 Task: Select the on option in the task completed.
Action: Mouse moved to (17, 657)
Screenshot: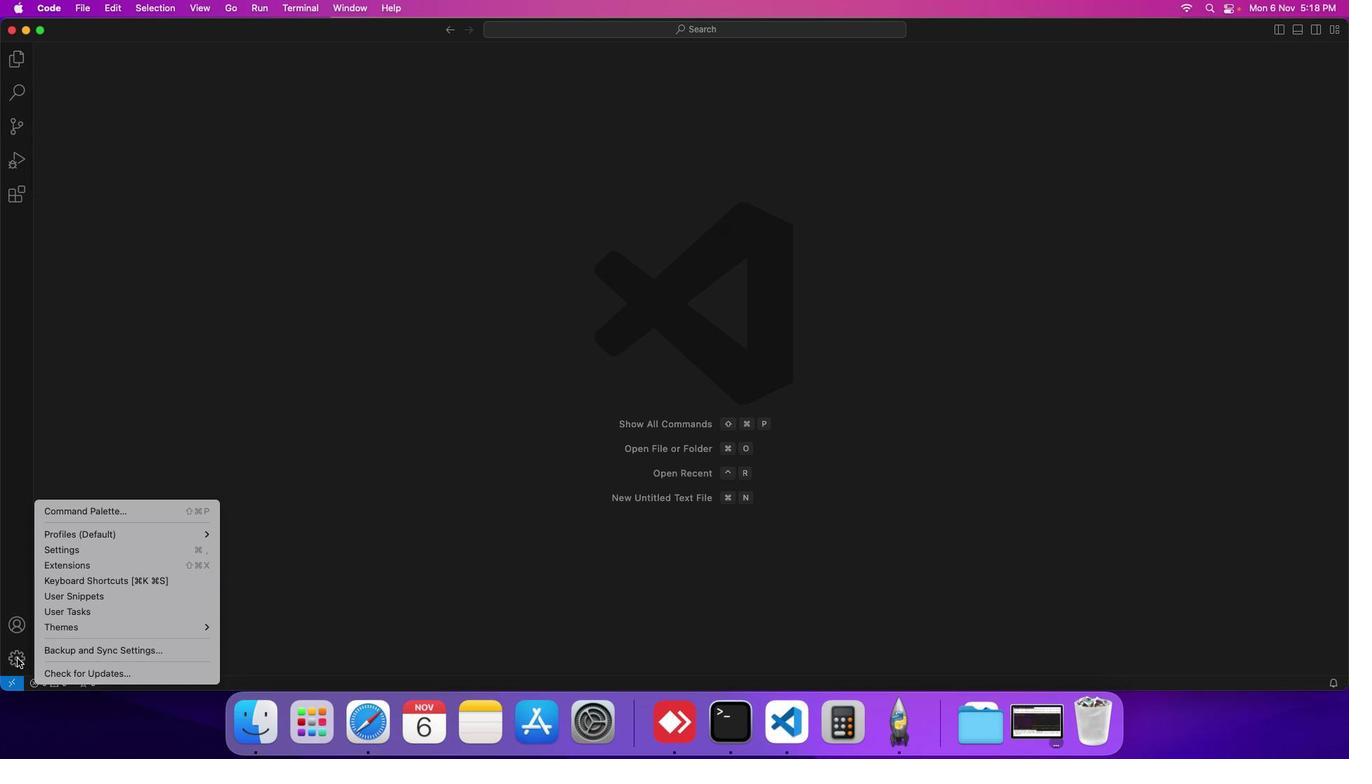 
Action: Mouse pressed left at (17, 657)
Screenshot: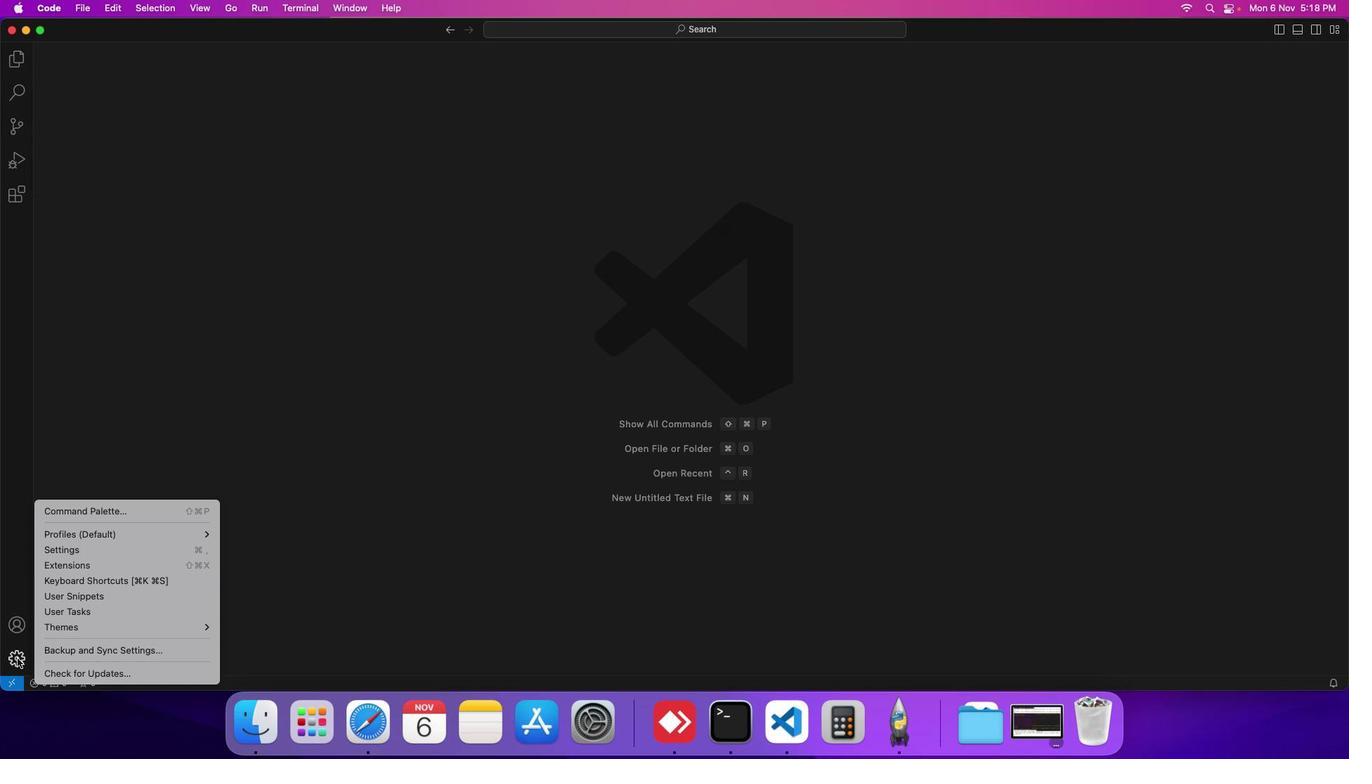 
Action: Mouse moved to (67, 553)
Screenshot: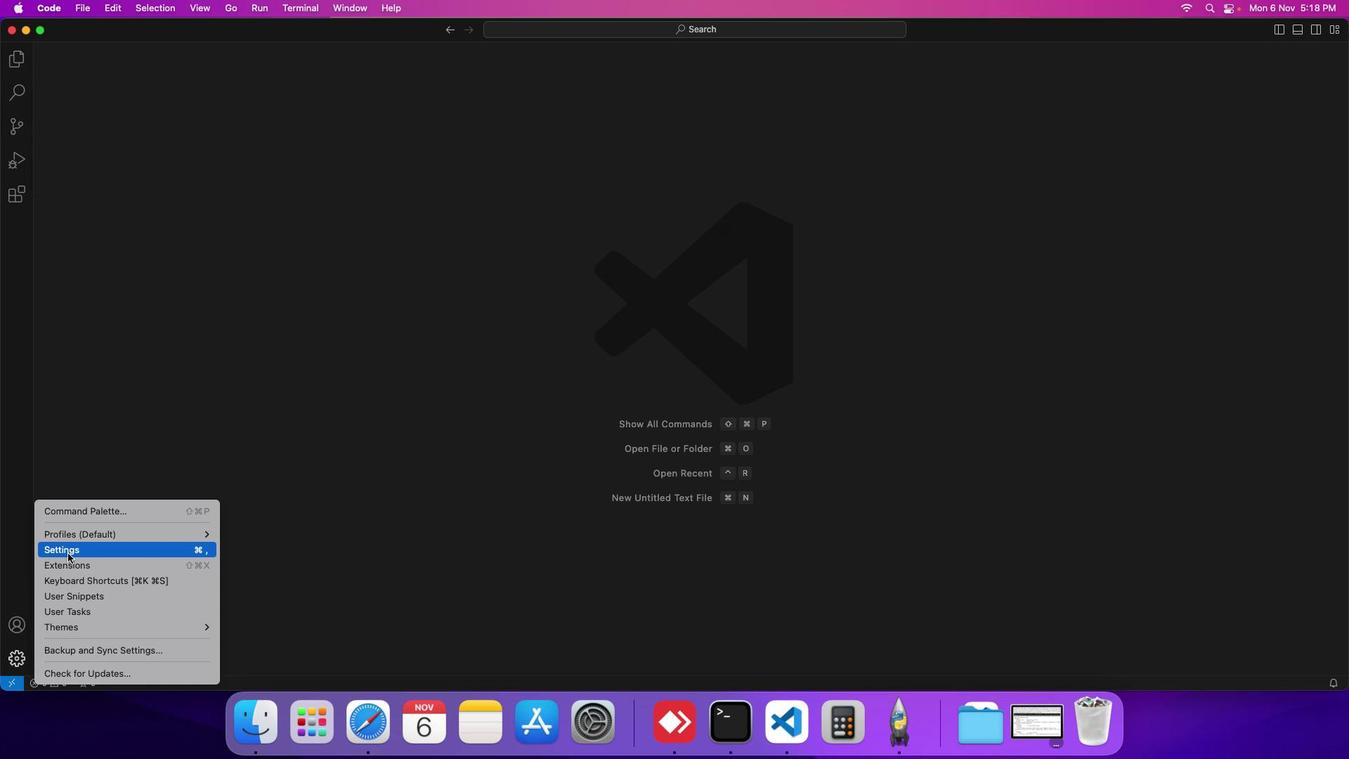 
Action: Mouse pressed left at (67, 553)
Screenshot: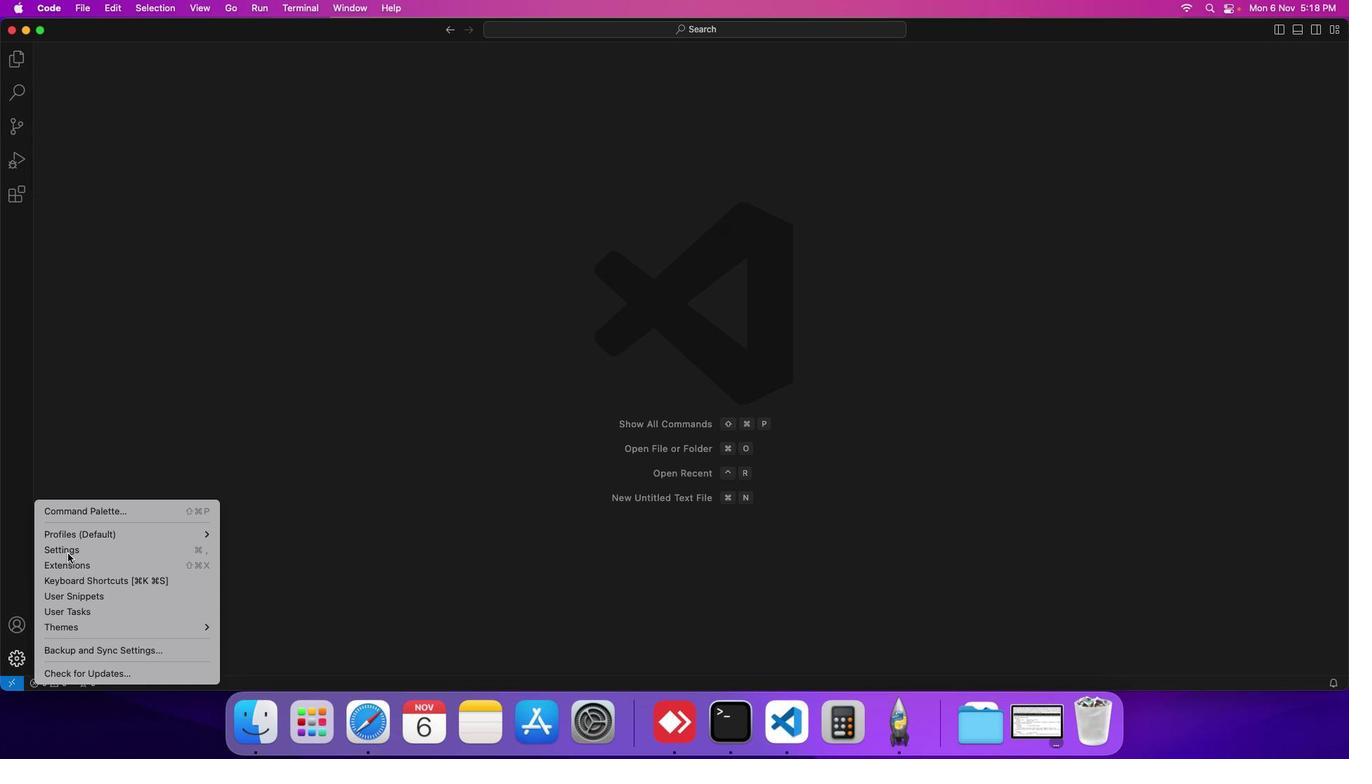 
Action: Mouse moved to (328, 205)
Screenshot: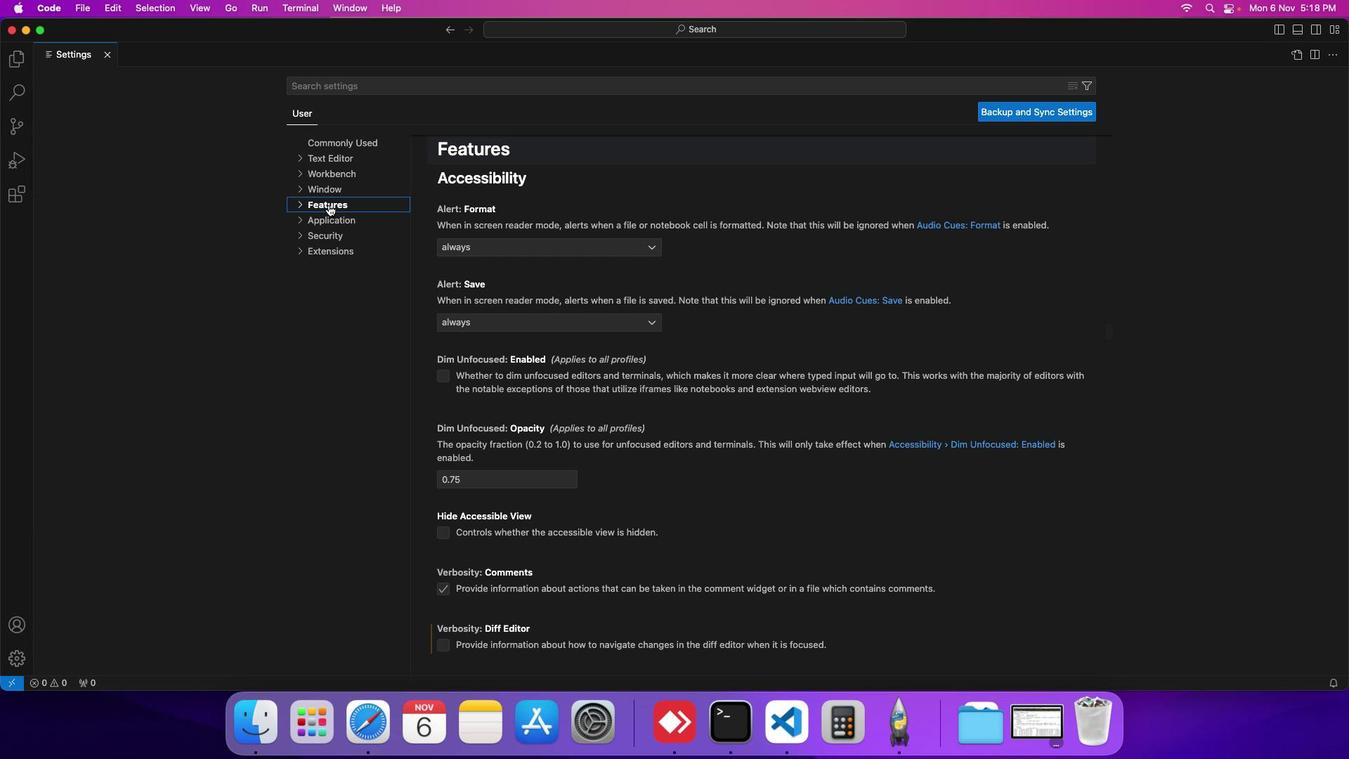 
Action: Mouse pressed left at (328, 205)
Screenshot: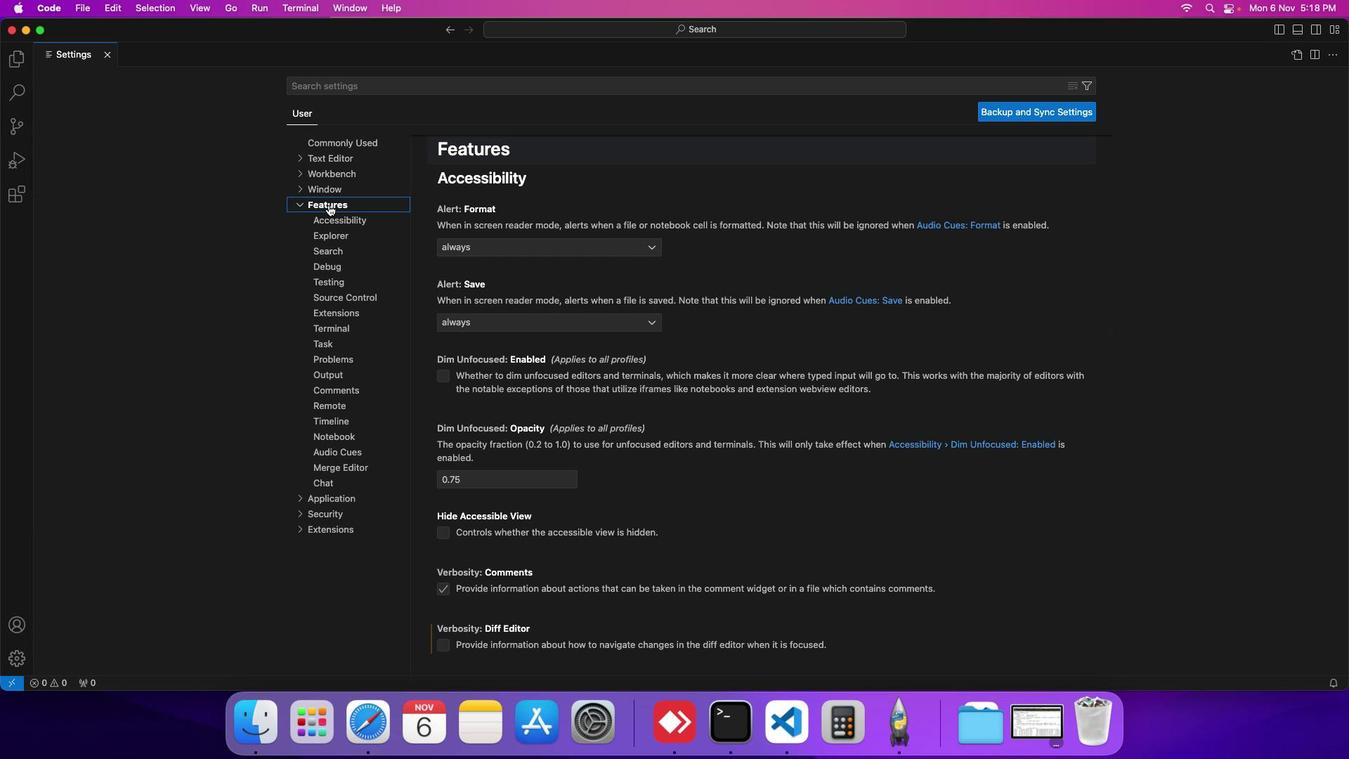 
Action: Mouse moved to (343, 448)
Screenshot: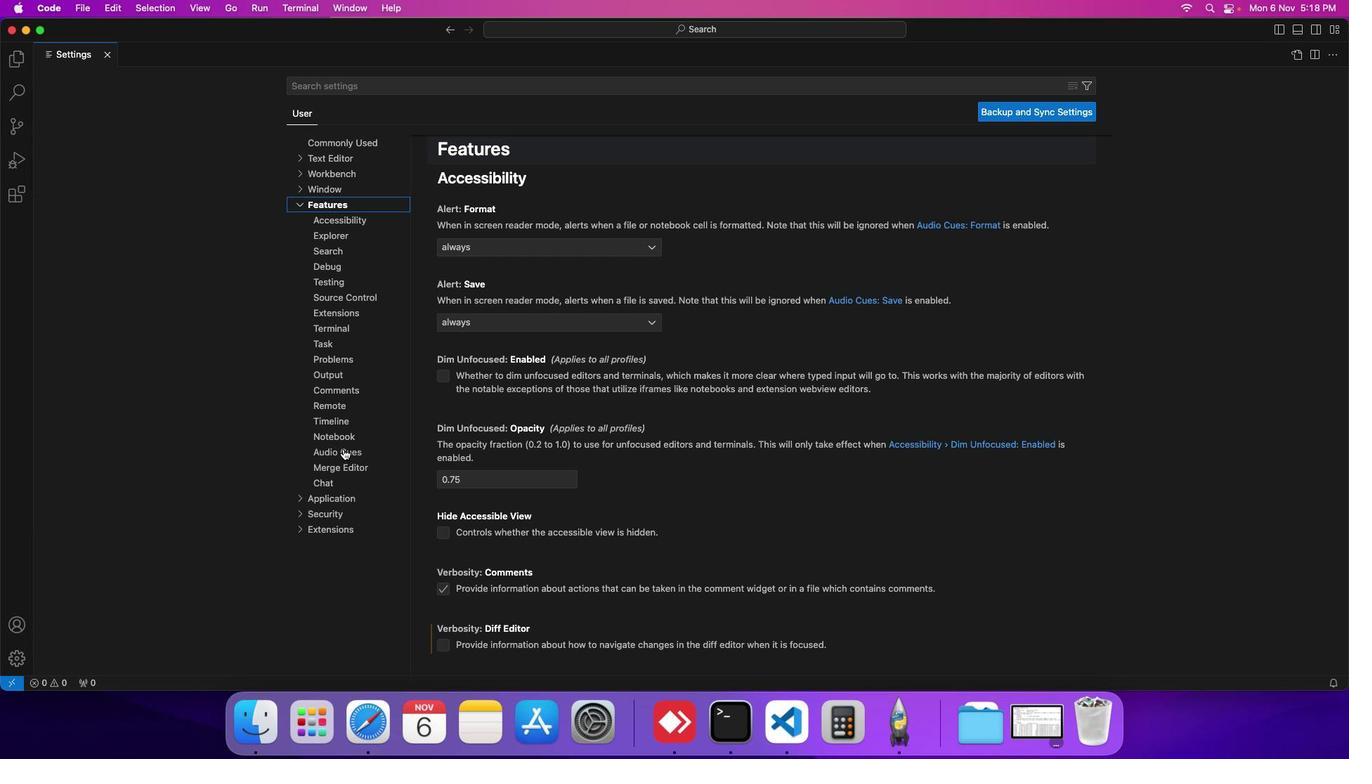 
Action: Mouse pressed left at (343, 448)
Screenshot: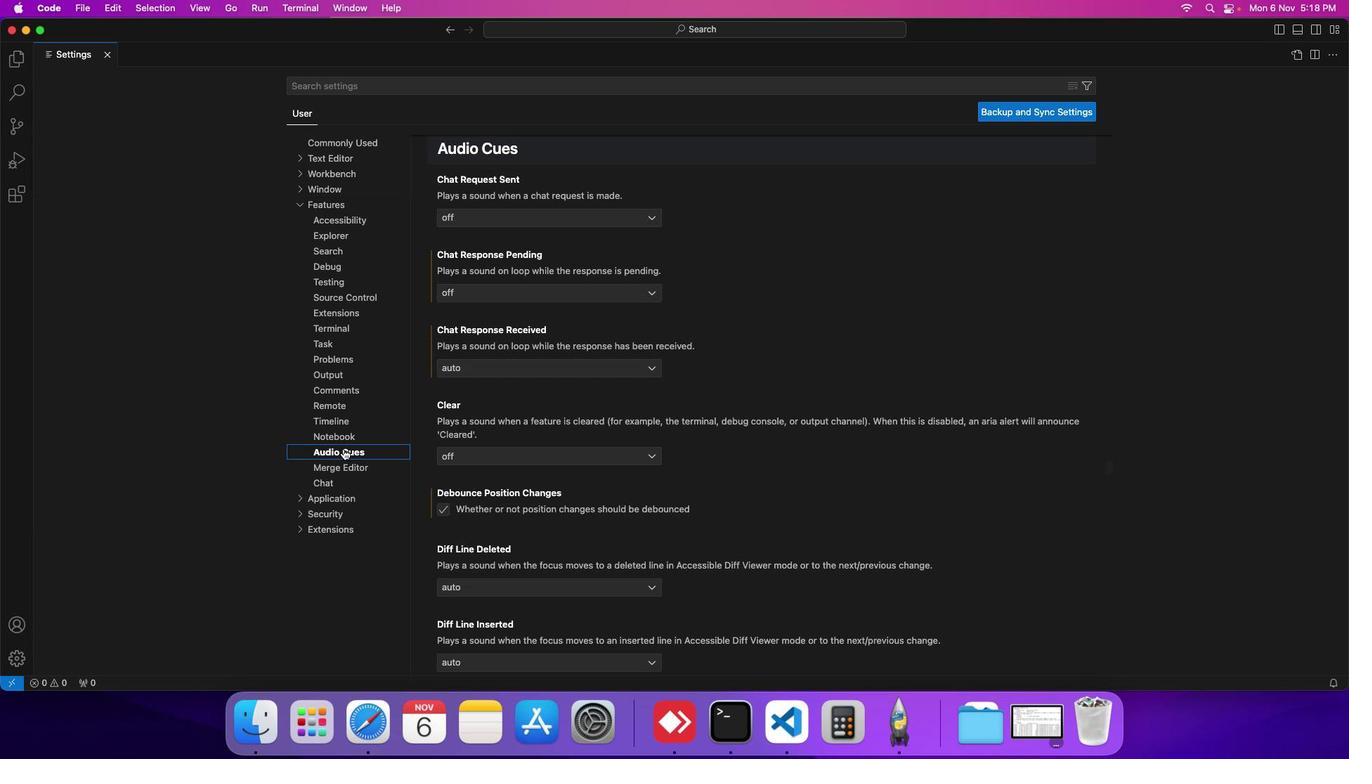 
Action: Mouse moved to (470, 478)
Screenshot: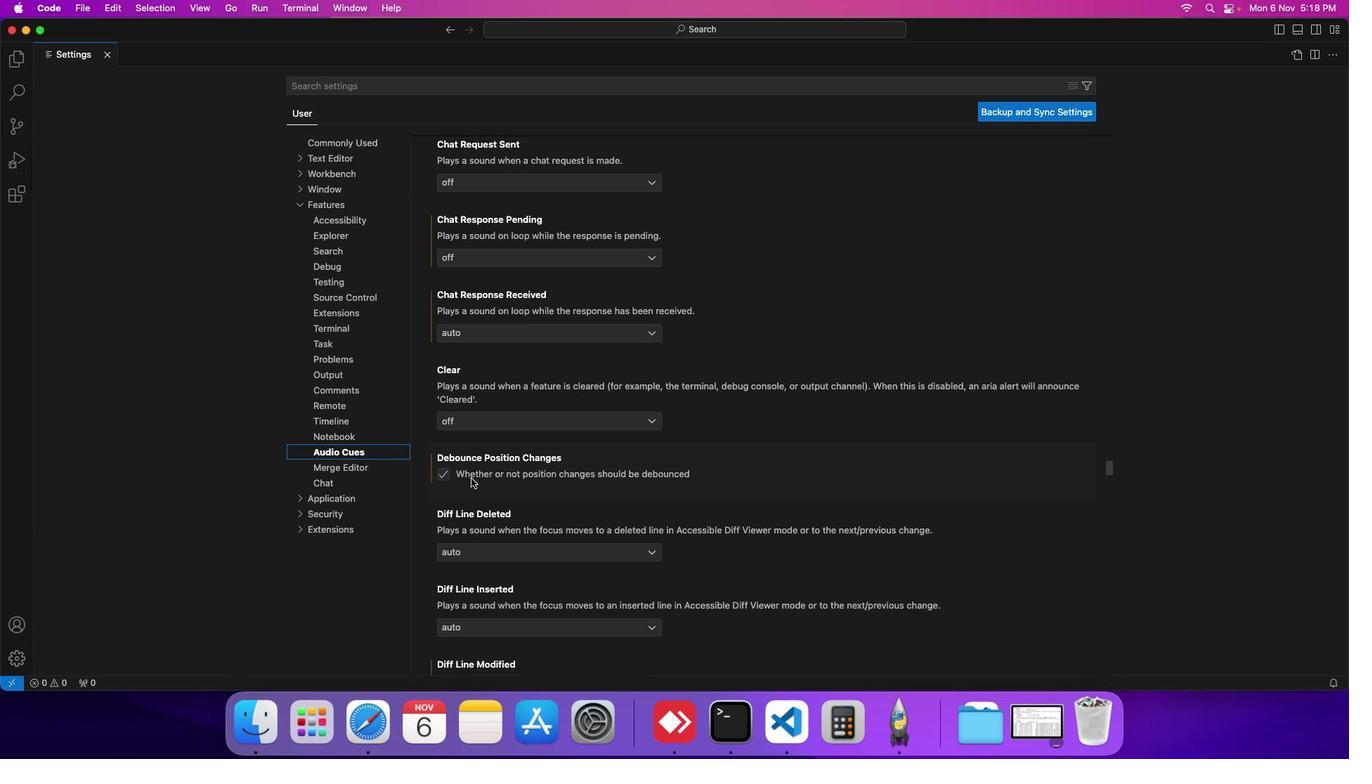 
Action: Mouse scrolled (470, 478) with delta (0, 0)
Screenshot: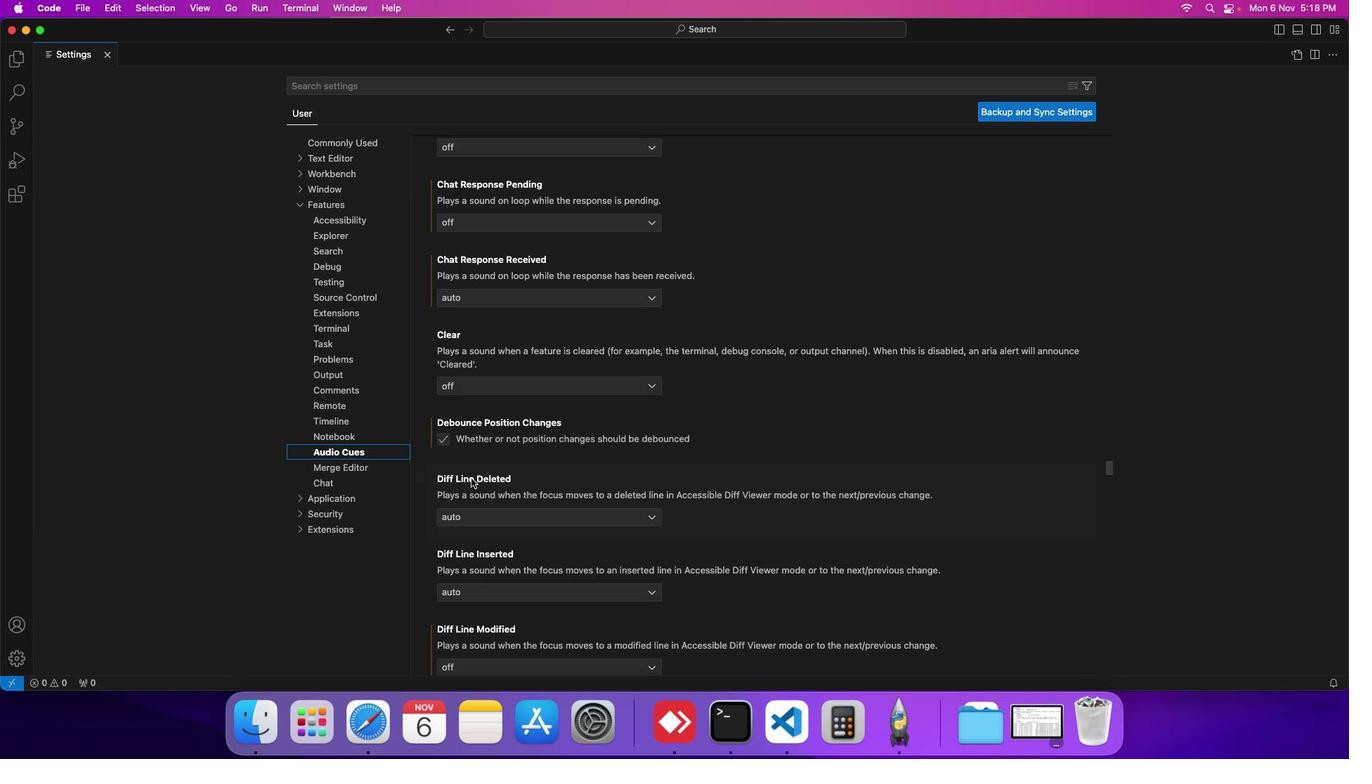 
Action: Mouse scrolled (470, 478) with delta (0, 0)
Screenshot: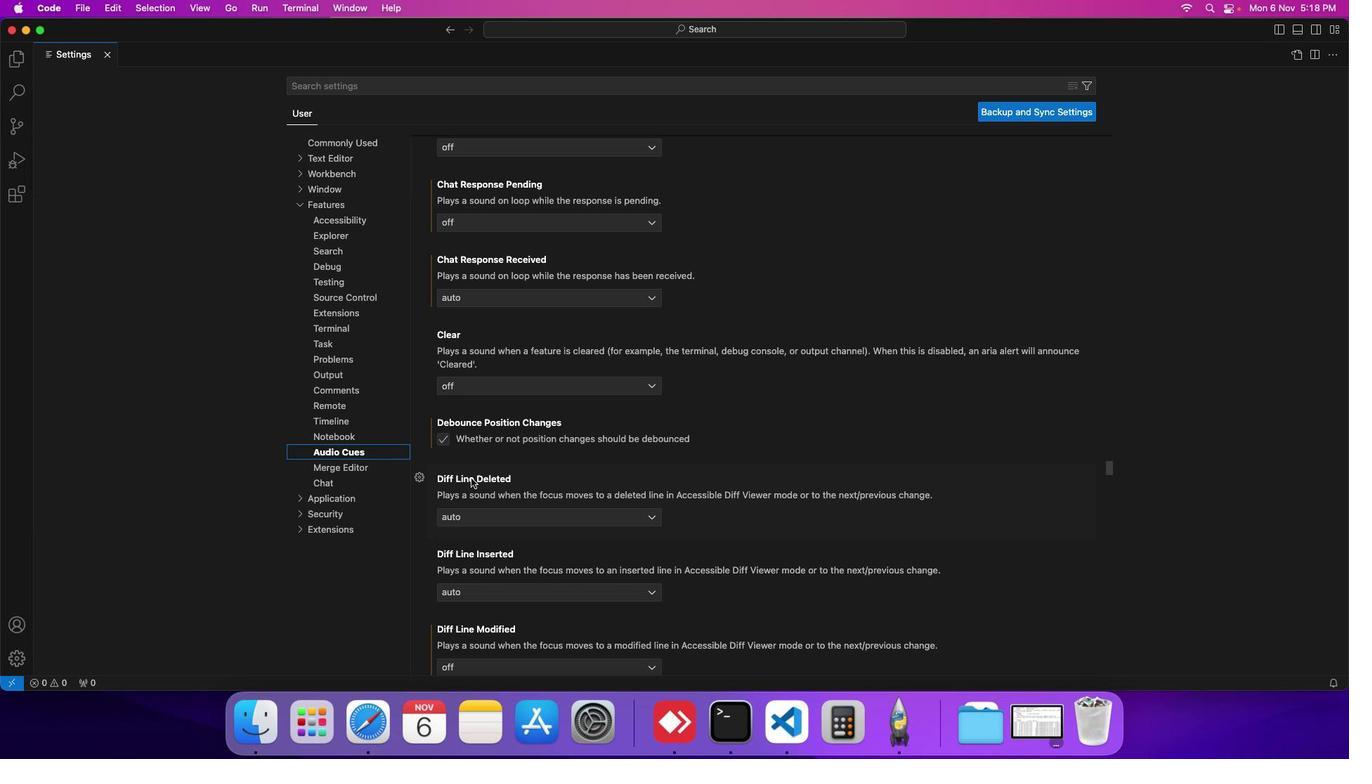 
Action: Mouse scrolled (470, 478) with delta (0, 0)
Screenshot: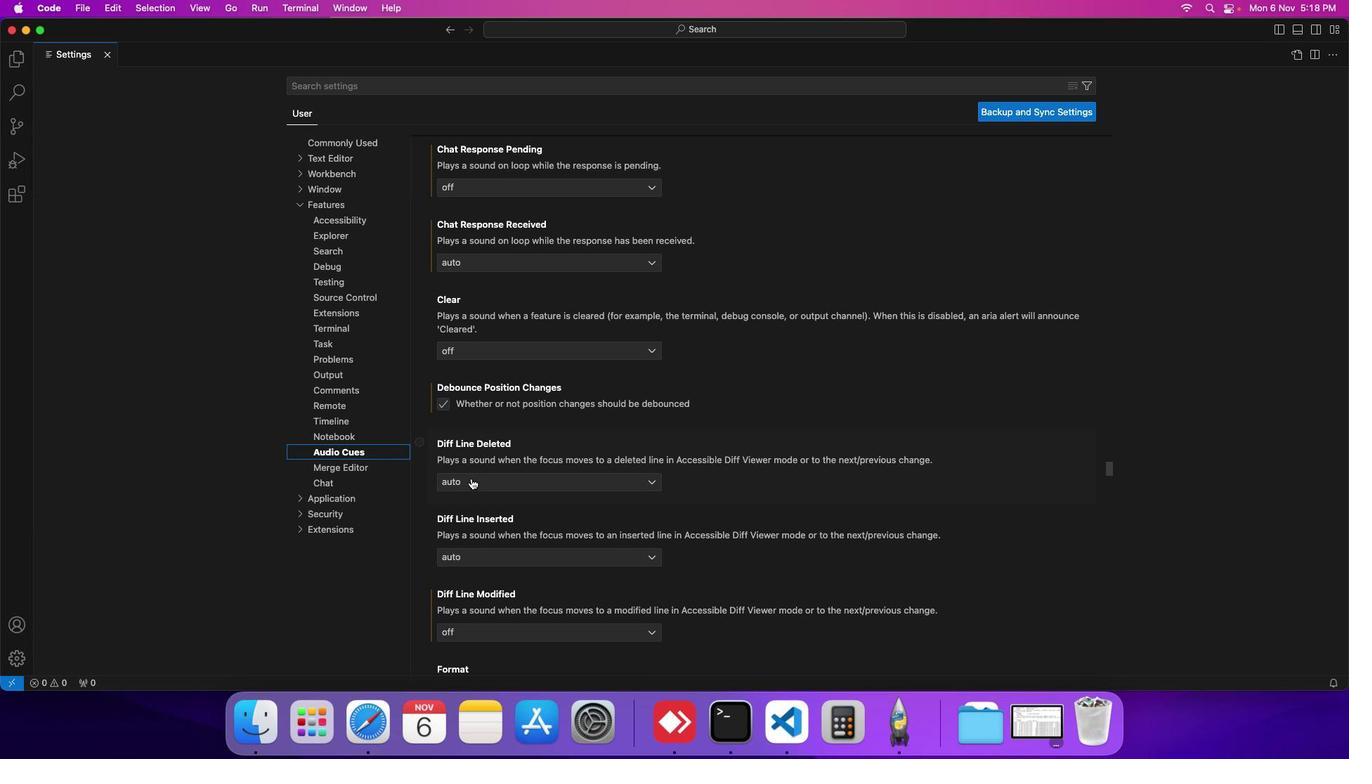 
Action: Mouse scrolled (470, 478) with delta (0, 0)
Screenshot: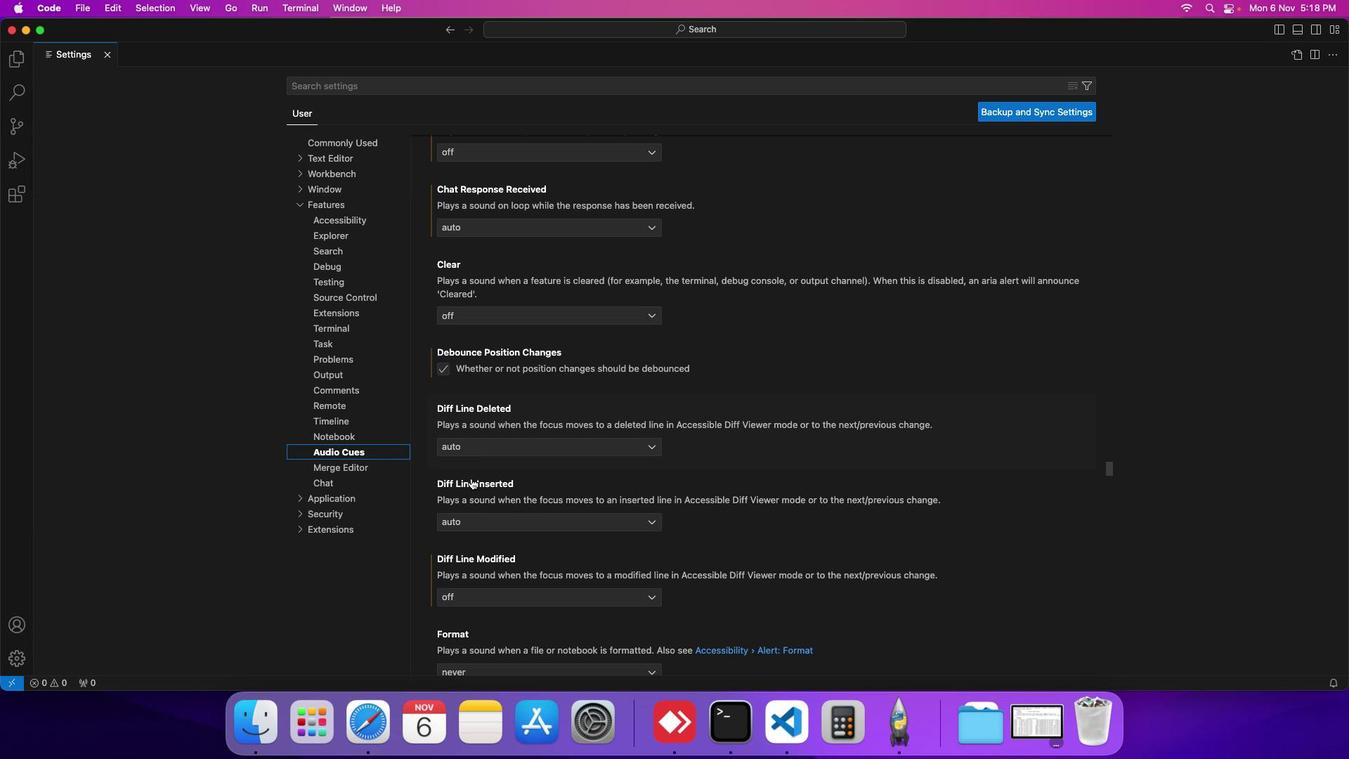 
Action: Mouse scrolled (470, 478) with delta (0, 0)
Screenshot: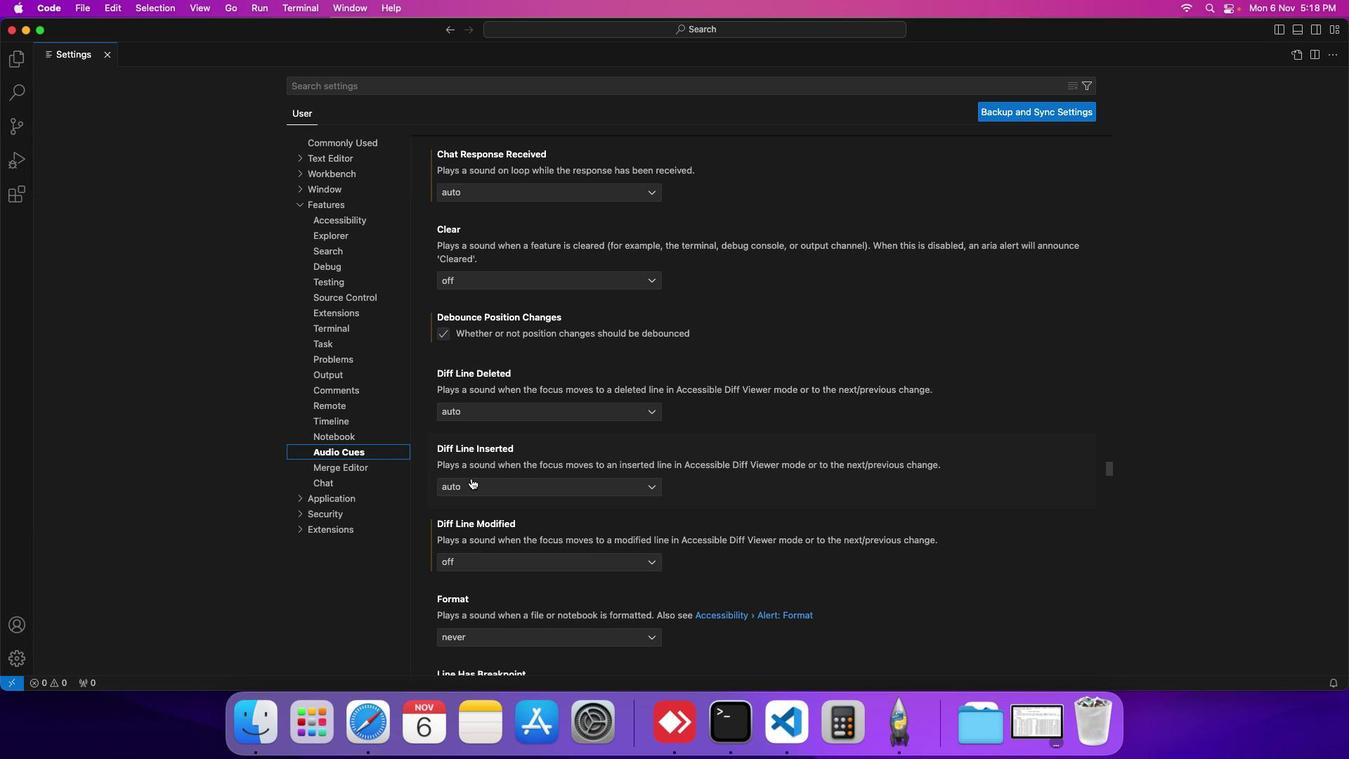 
Action: Mouse scrolled (470, 478) with delta (0, 0)
Screenshot: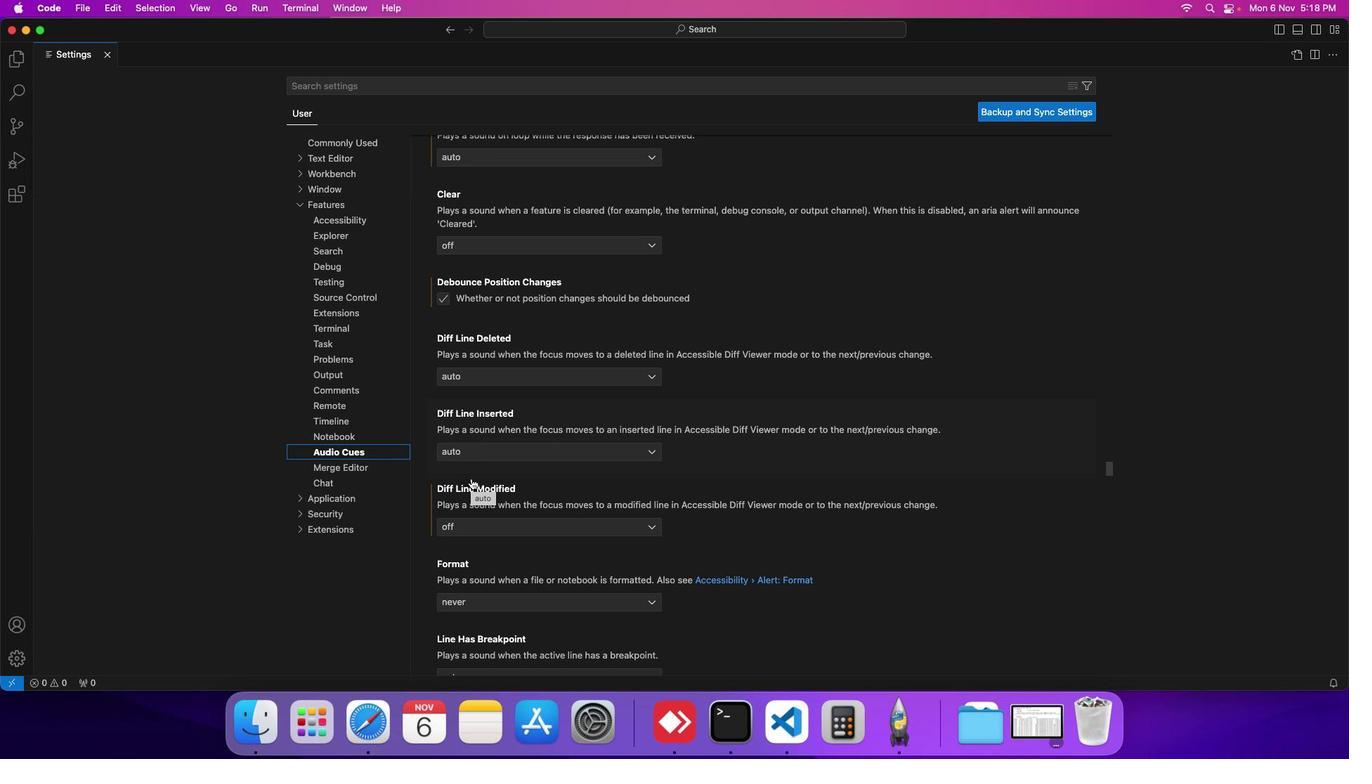 
Action: Mouse scrolled (470, 478) with delta (0, 0)
Screenshot: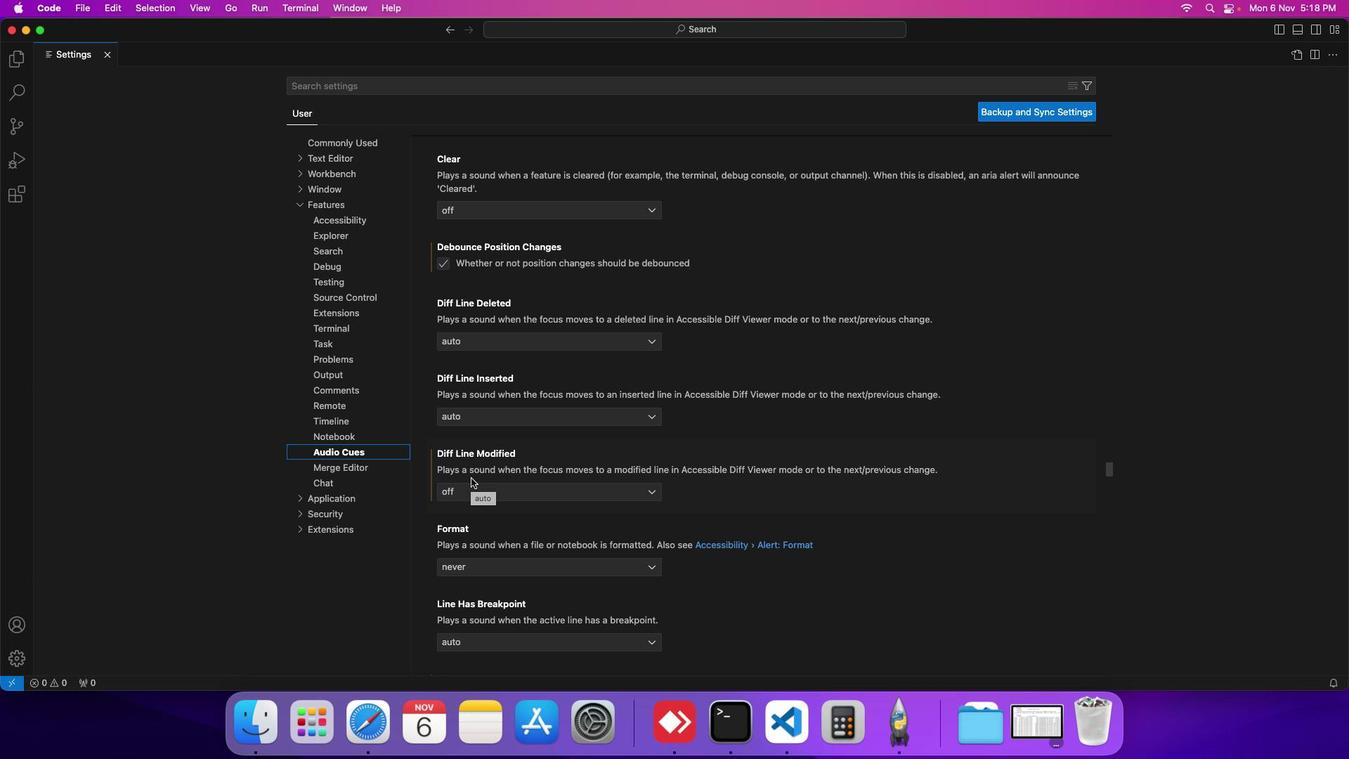 
Action: Mouse scrolled (470, 478) with delta (0, 0)
Screenshot: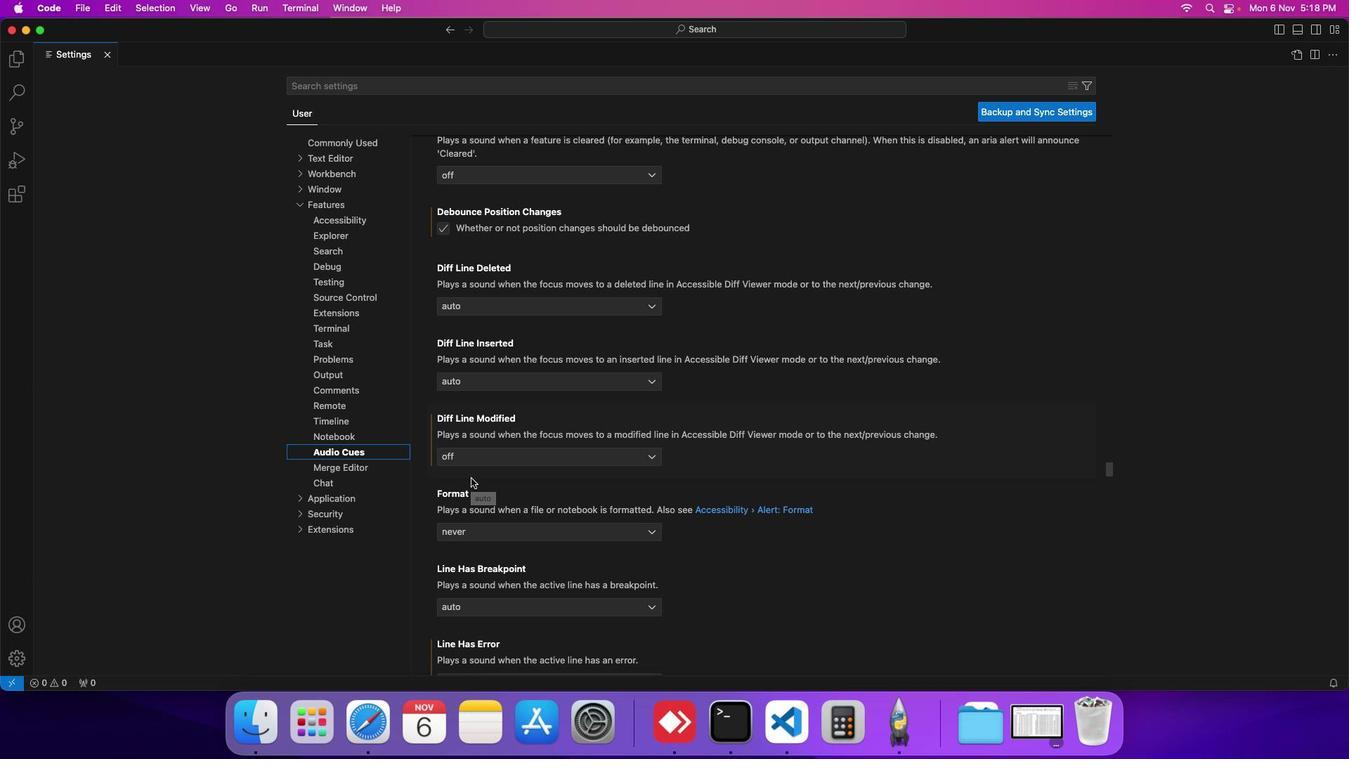
Action: Mouse scrolled (470, 478) with delta (0, 0)
Screenshot: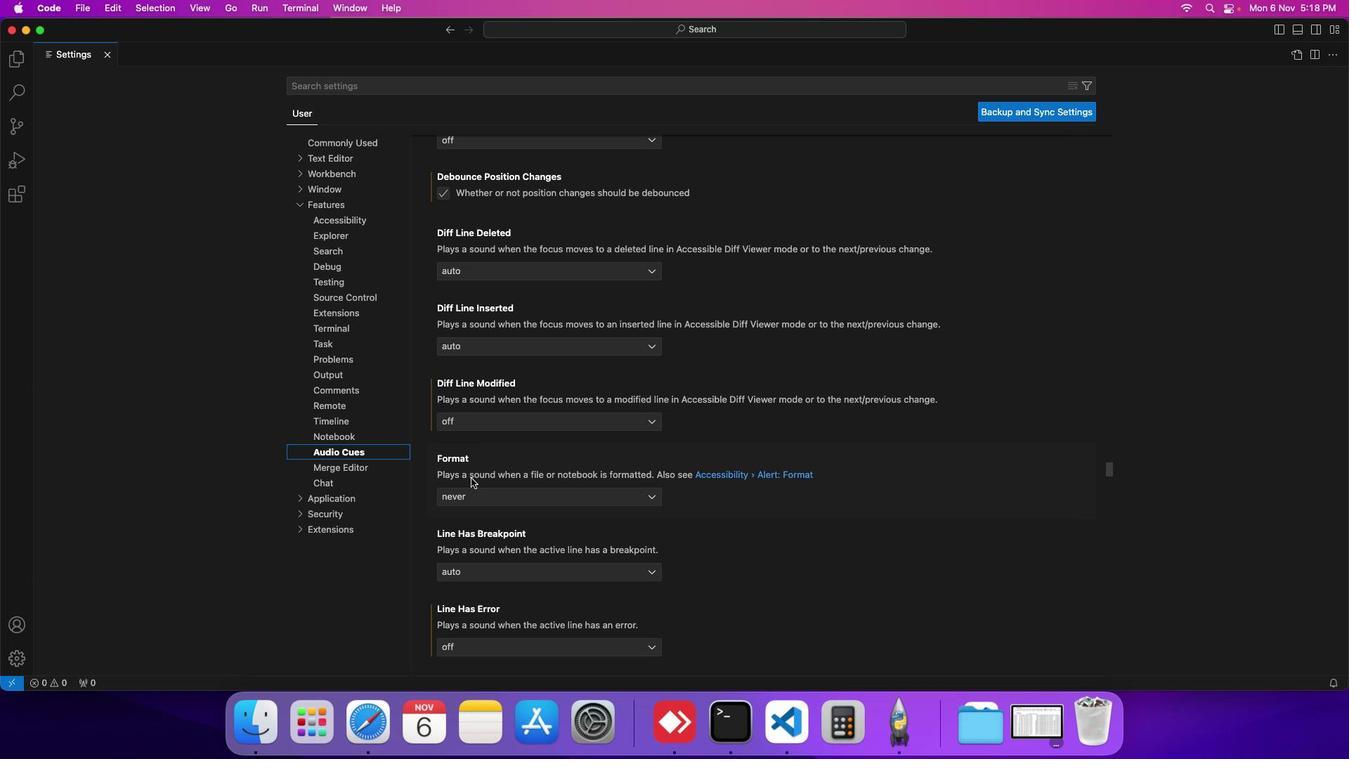 
Action: Mouse scrolled (470, 478) with delta (0, 0)
Screenshot: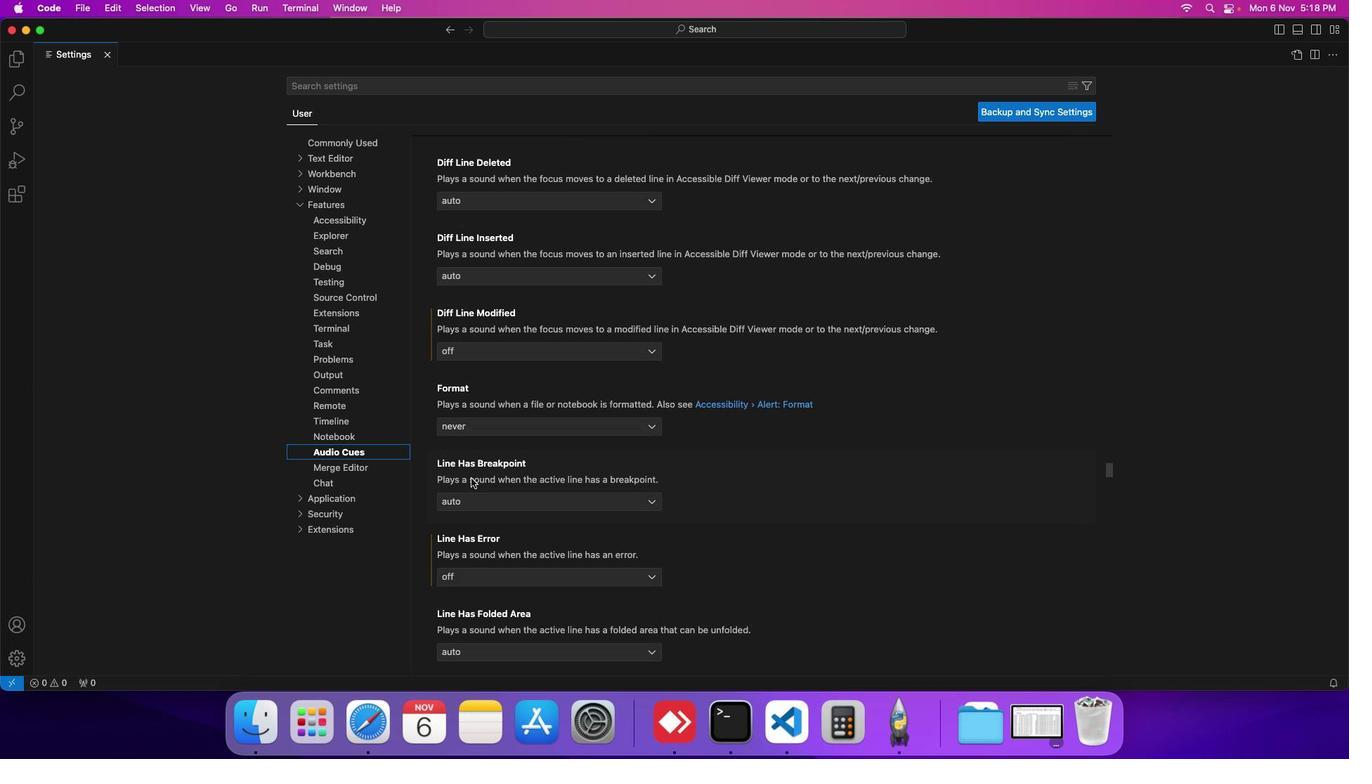 
Action: Mouse scrolled (470, 478) with delta (0, 0)
Screenshot: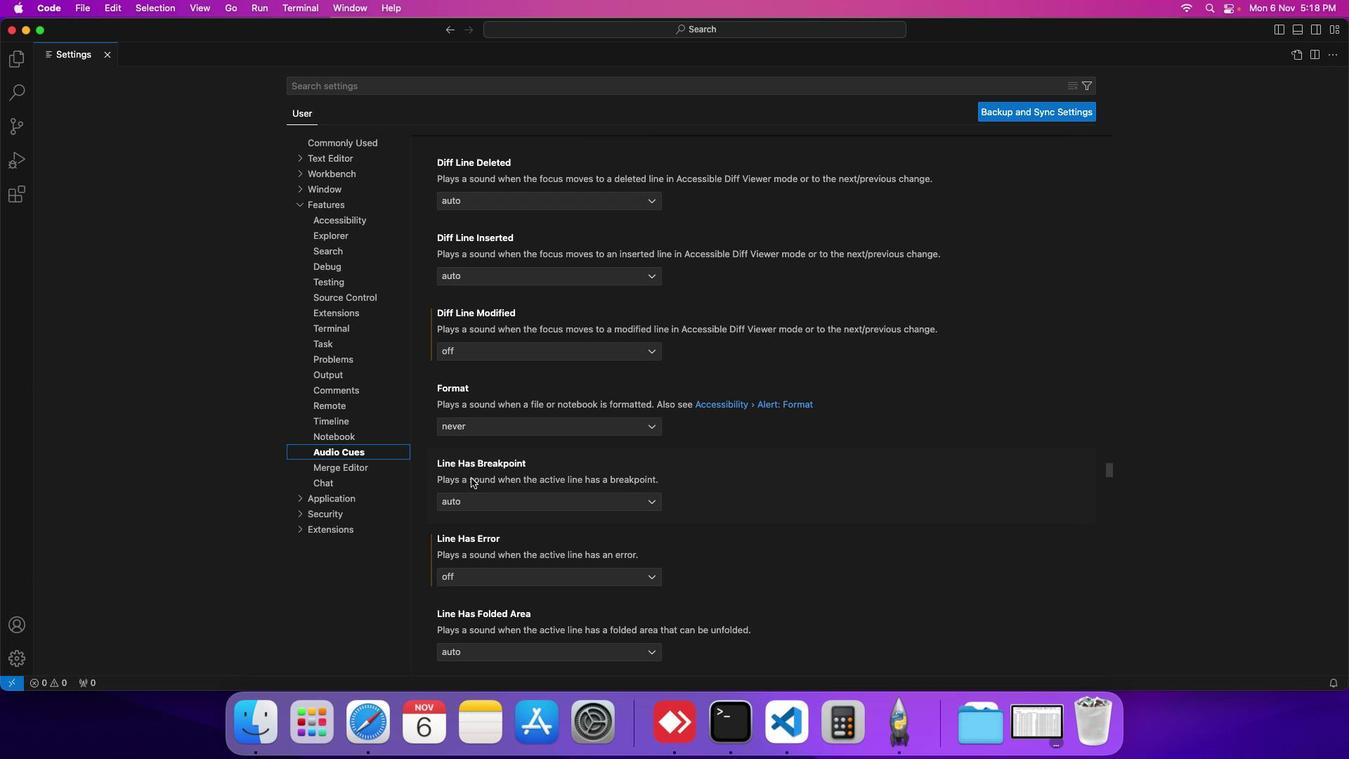 
Action: Mouse scrolled (470, 478) with delta (0, 0)
Screenshot: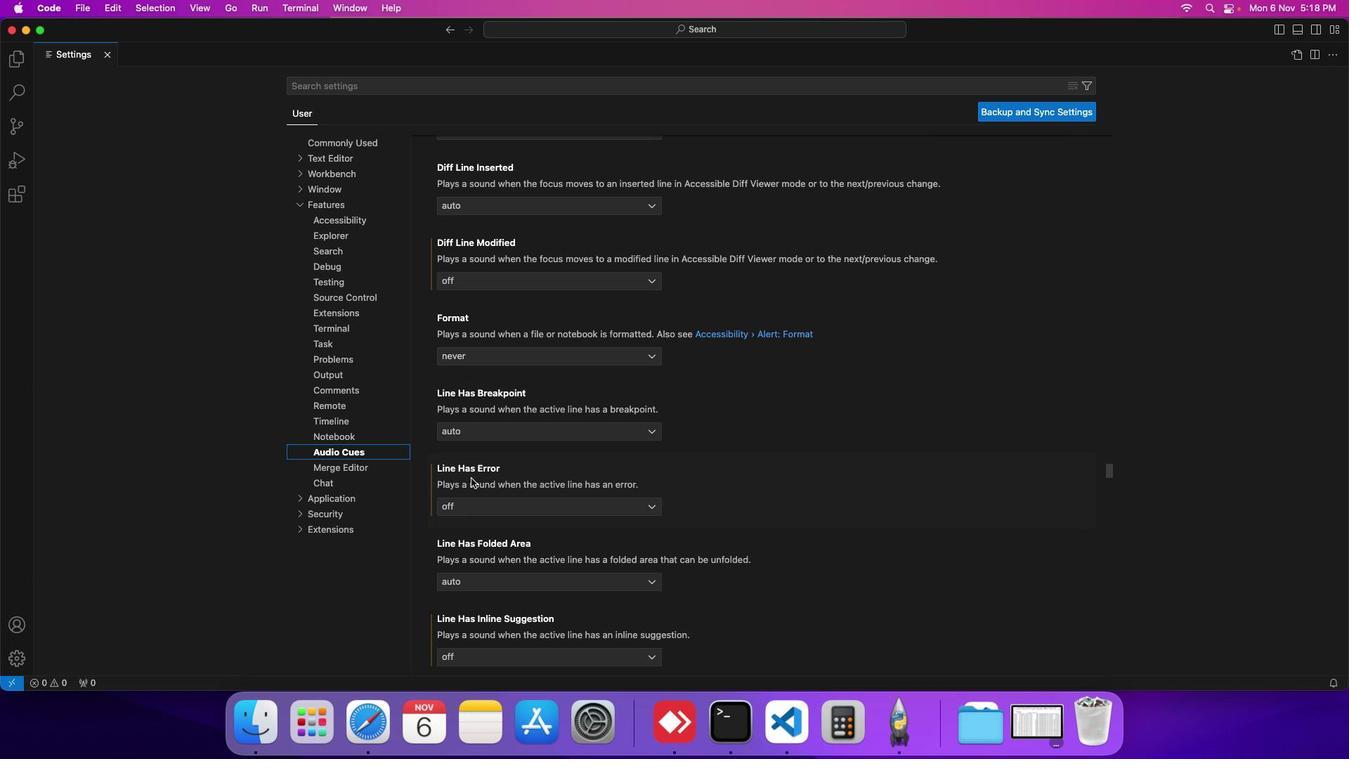 
Action: Mouse scrolled (470, 478) with delta (0, 0)
Screenshot: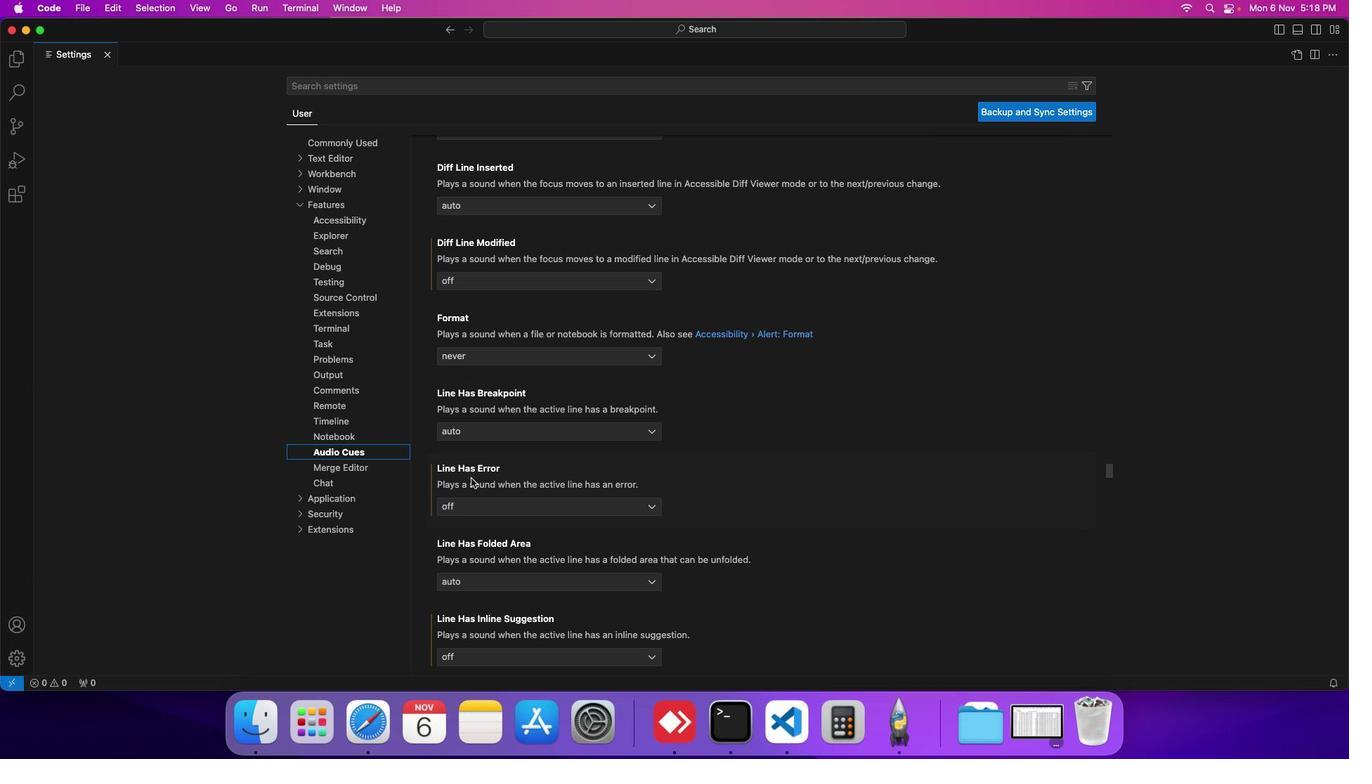 
Action: Mouse scrolled (470, 478) with delta (0, 0)
Screenshot: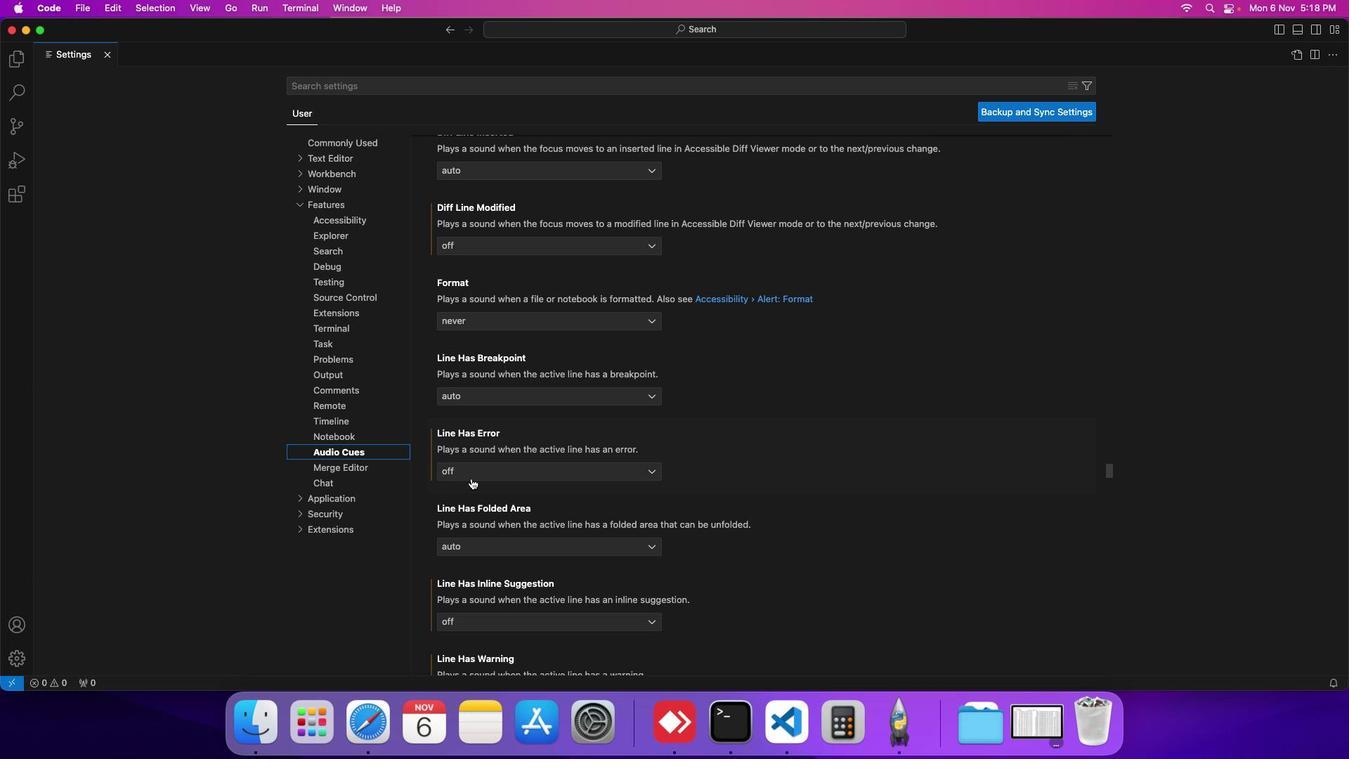 
Action: Mouse scrolled (470, 478) with delta (0, 0)
Screenshot: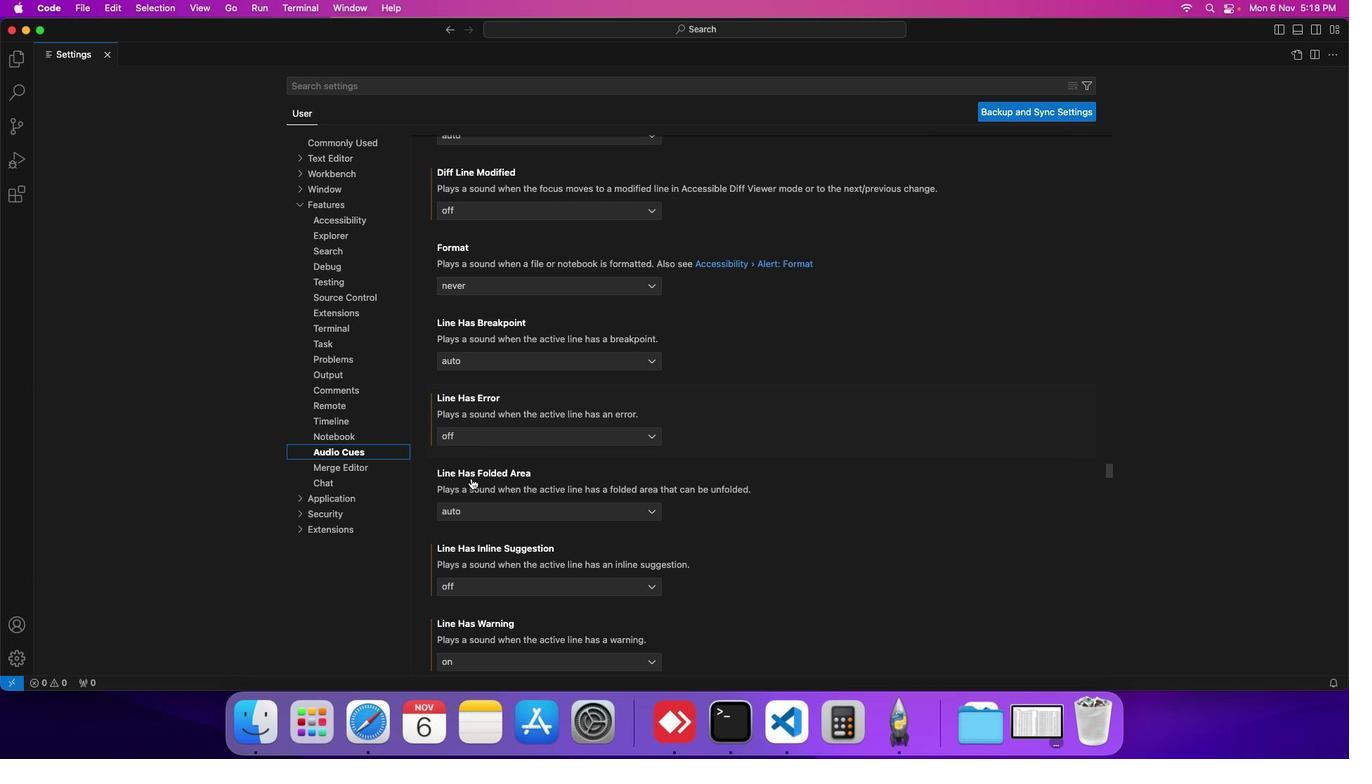 
Action: Mouse moved to (470, 478)
Screenshot: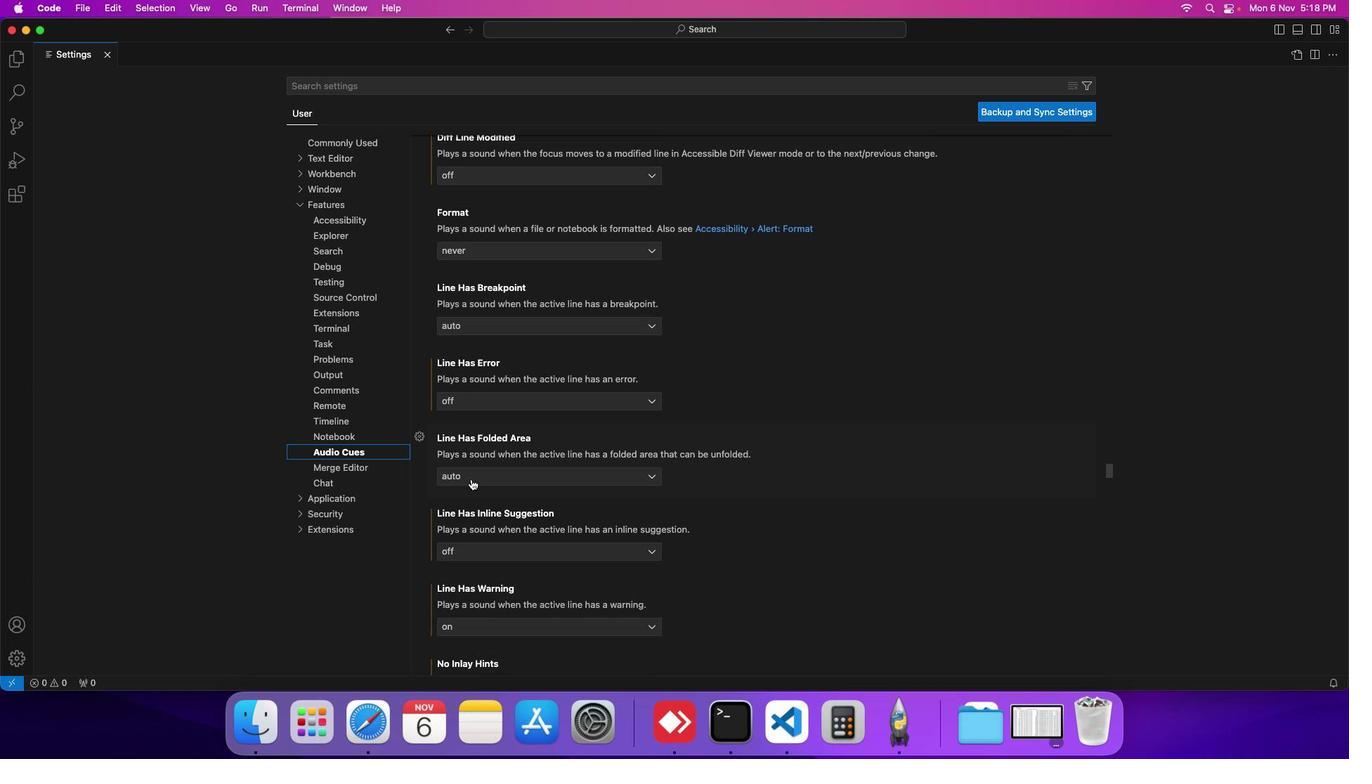 
Action: Mouse scrolled (470, 478) with delta (0, 0)
Screenshot: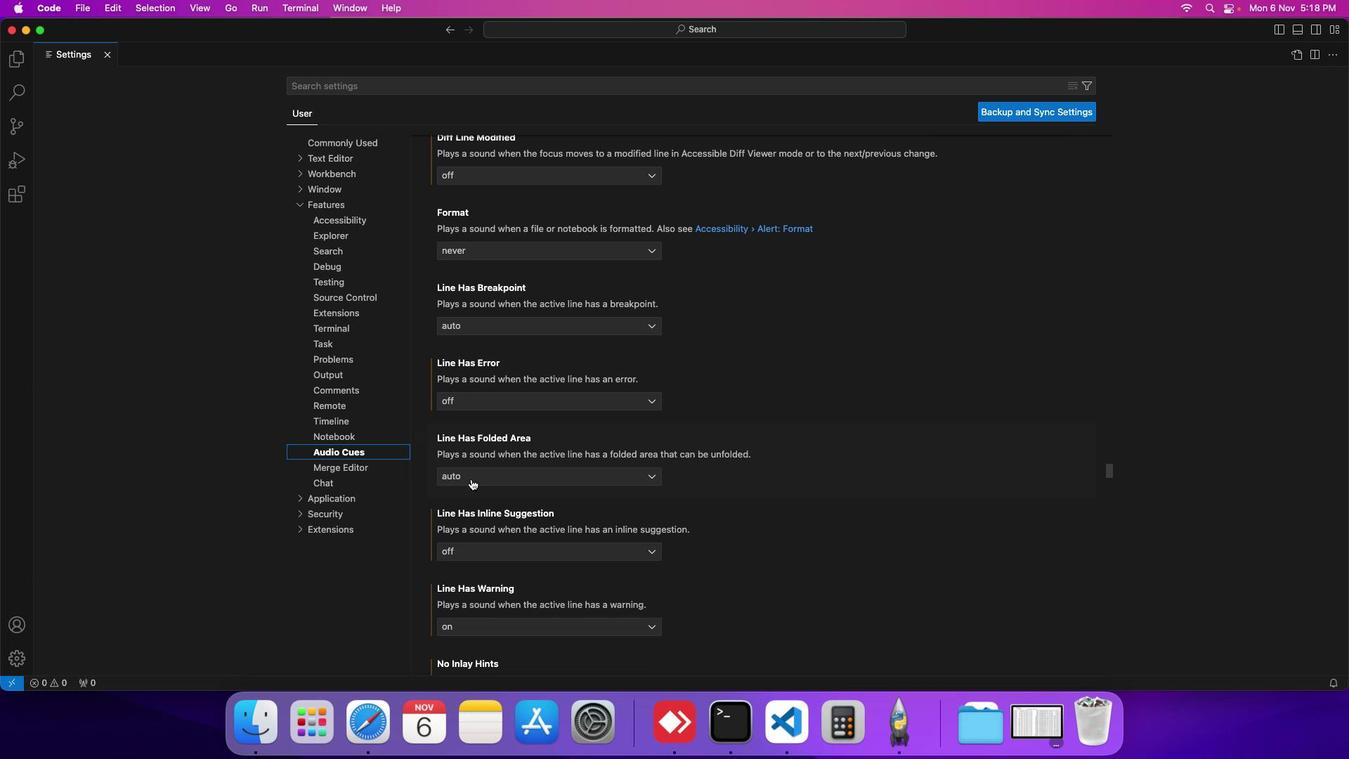 
Action: Mouse scrolled (470, 478) with delta (0, 0)
Screenshot: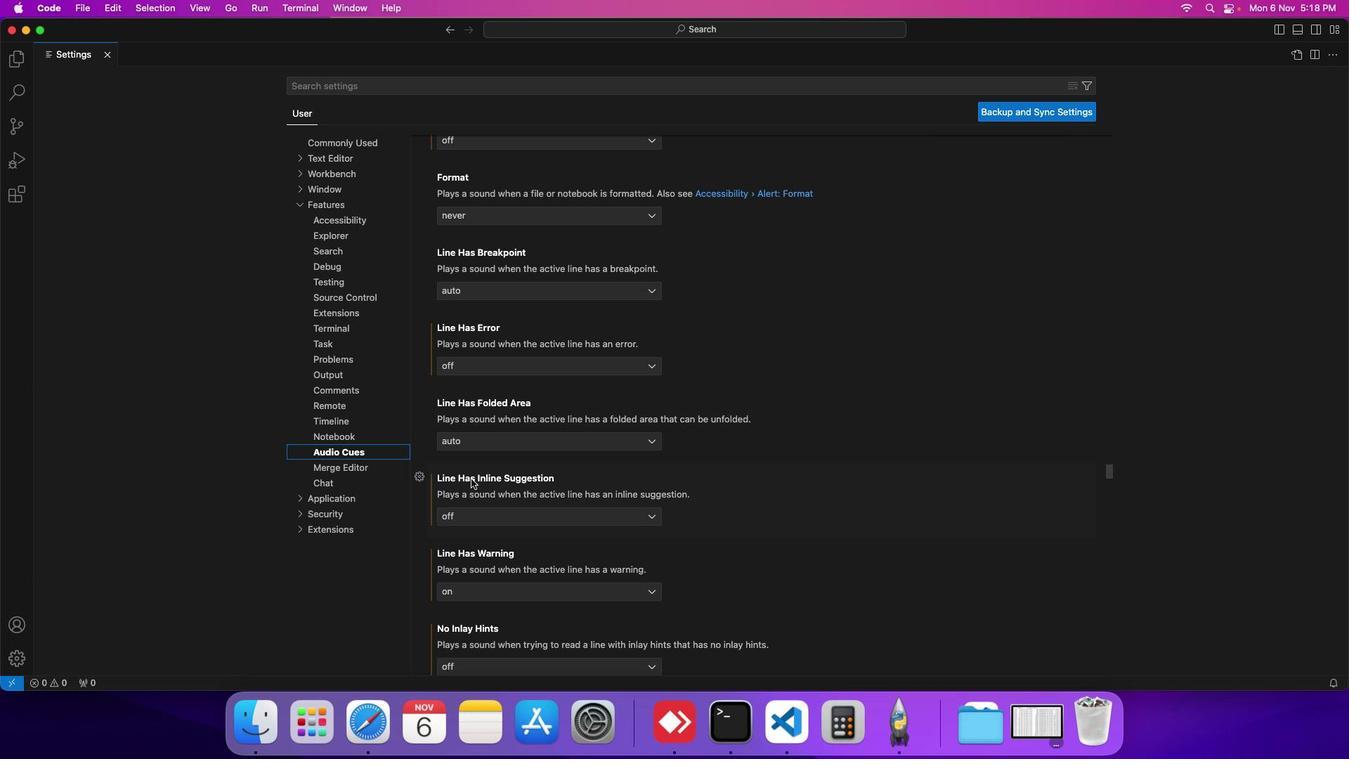 
Action: Mouse scrolled (470, 478) with delta (0, 0)
Screenshot: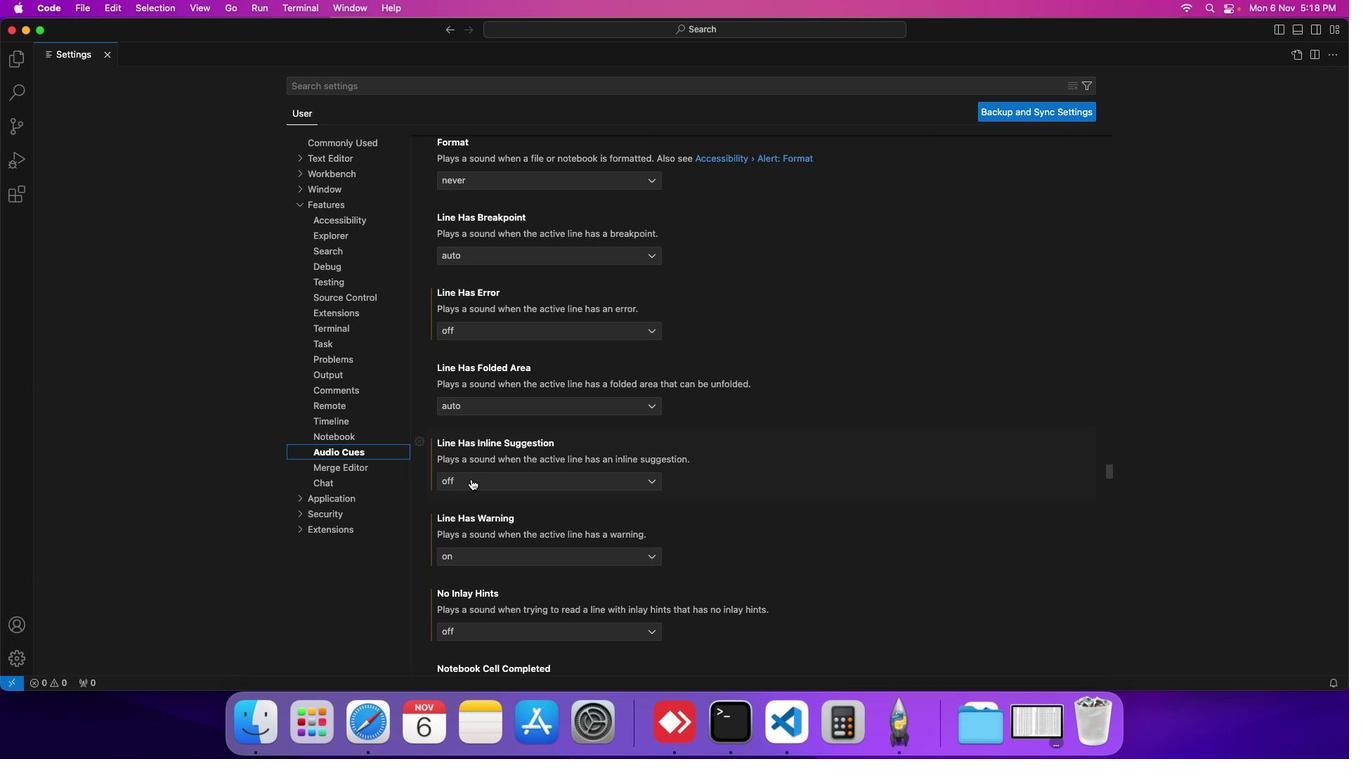 
Action: Mouse scrolled (470, 478) with delta (0, 0)
Screenshot: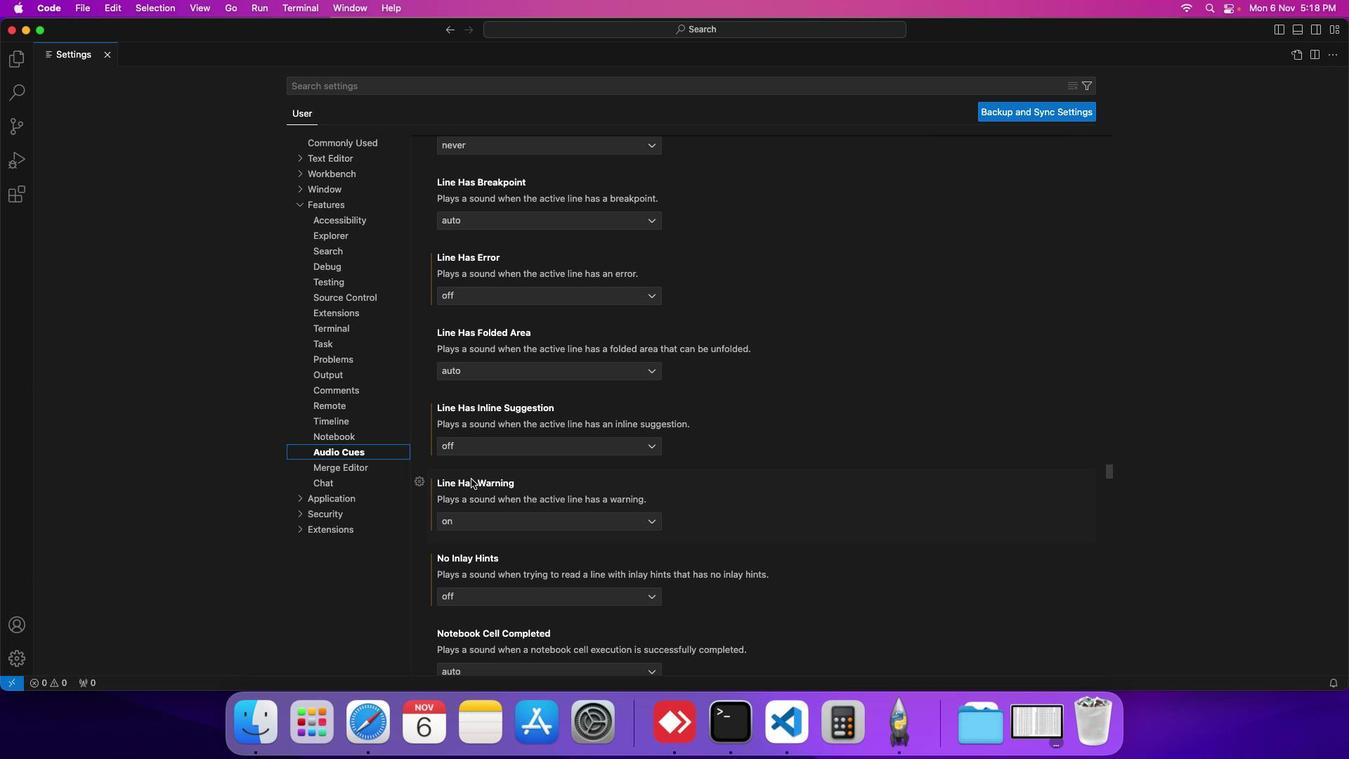 
Action: Mouse scrolled (470, 478) with delta (0, 0)
Screenshot: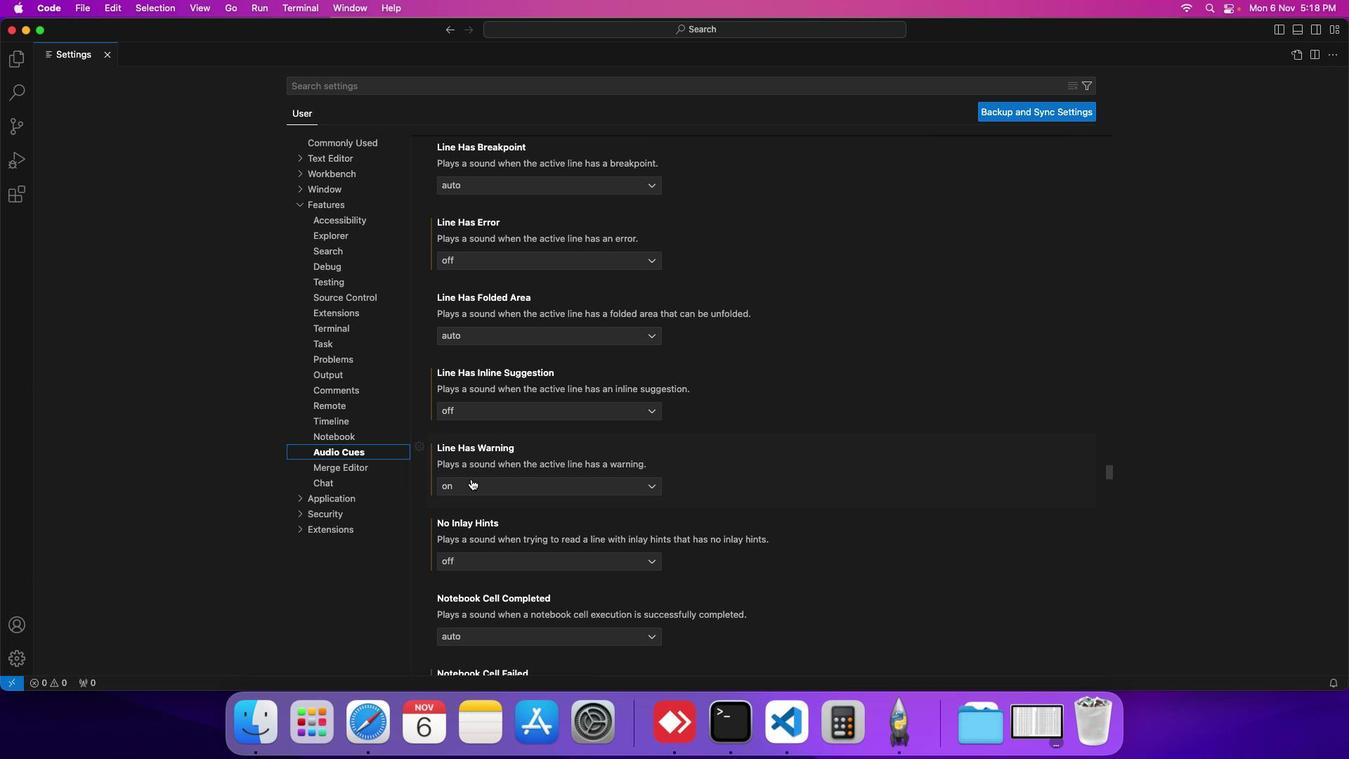
Action: Mouse scrolled (470, 478) with delta (0, 0)
Screenshot: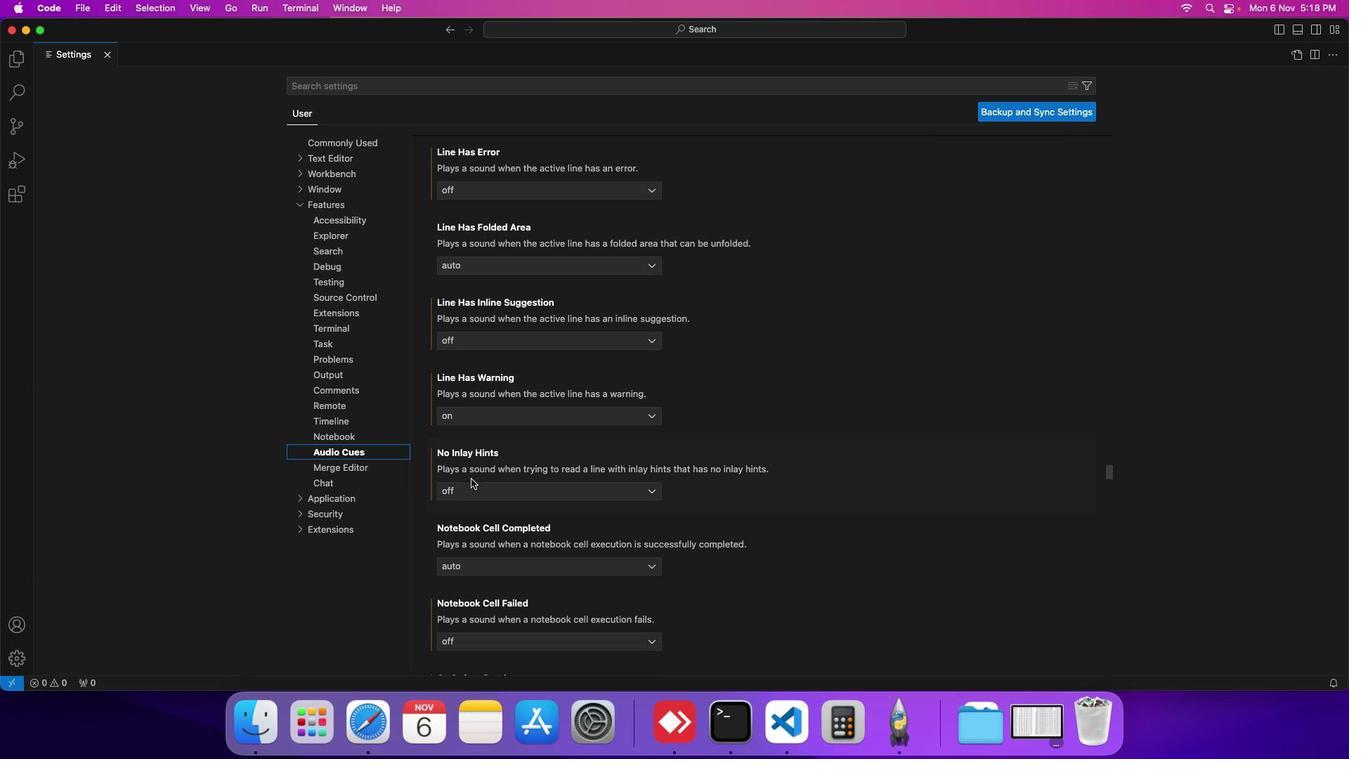 
Action: Mouse scrolled (470, 478) with delta (0, 0)
Screenshot: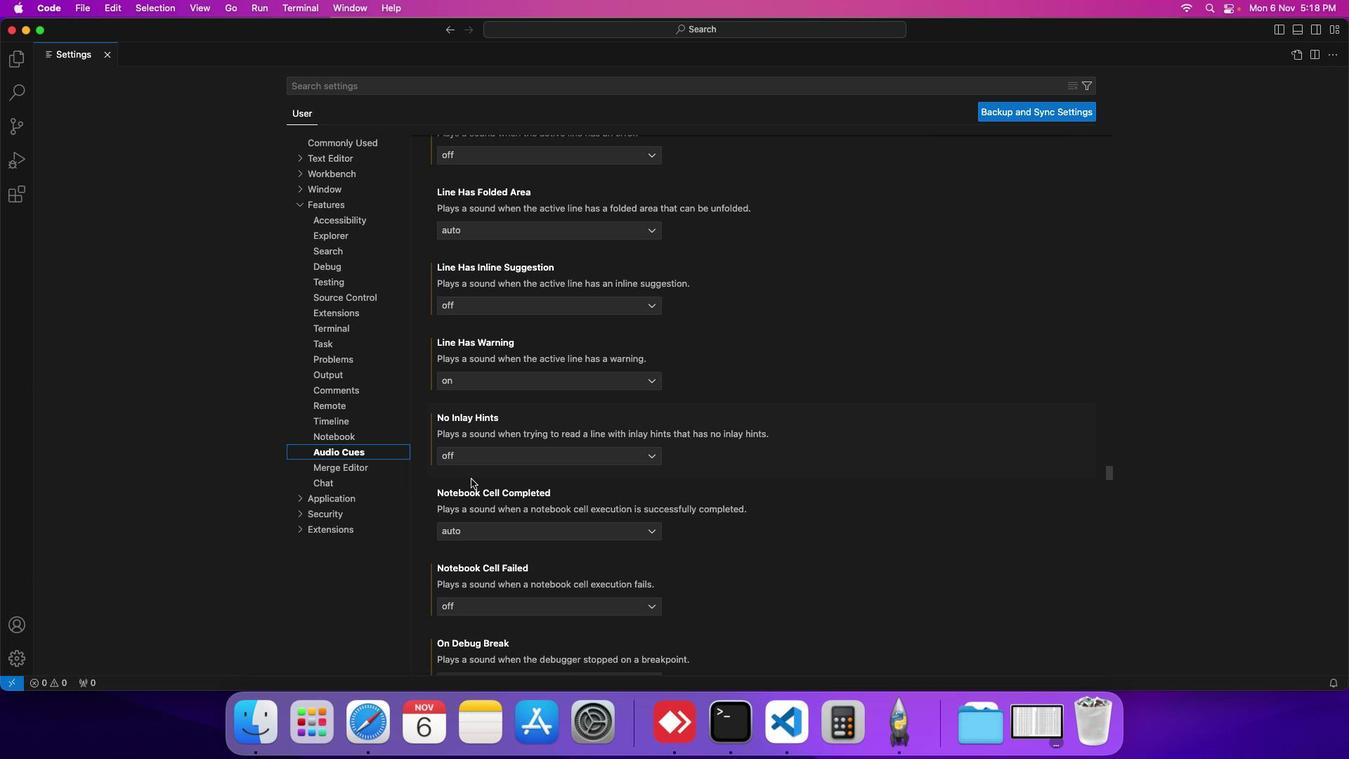 
Action: Mouse scrolled (470, 478) with delta (0, 0)
Screenshot: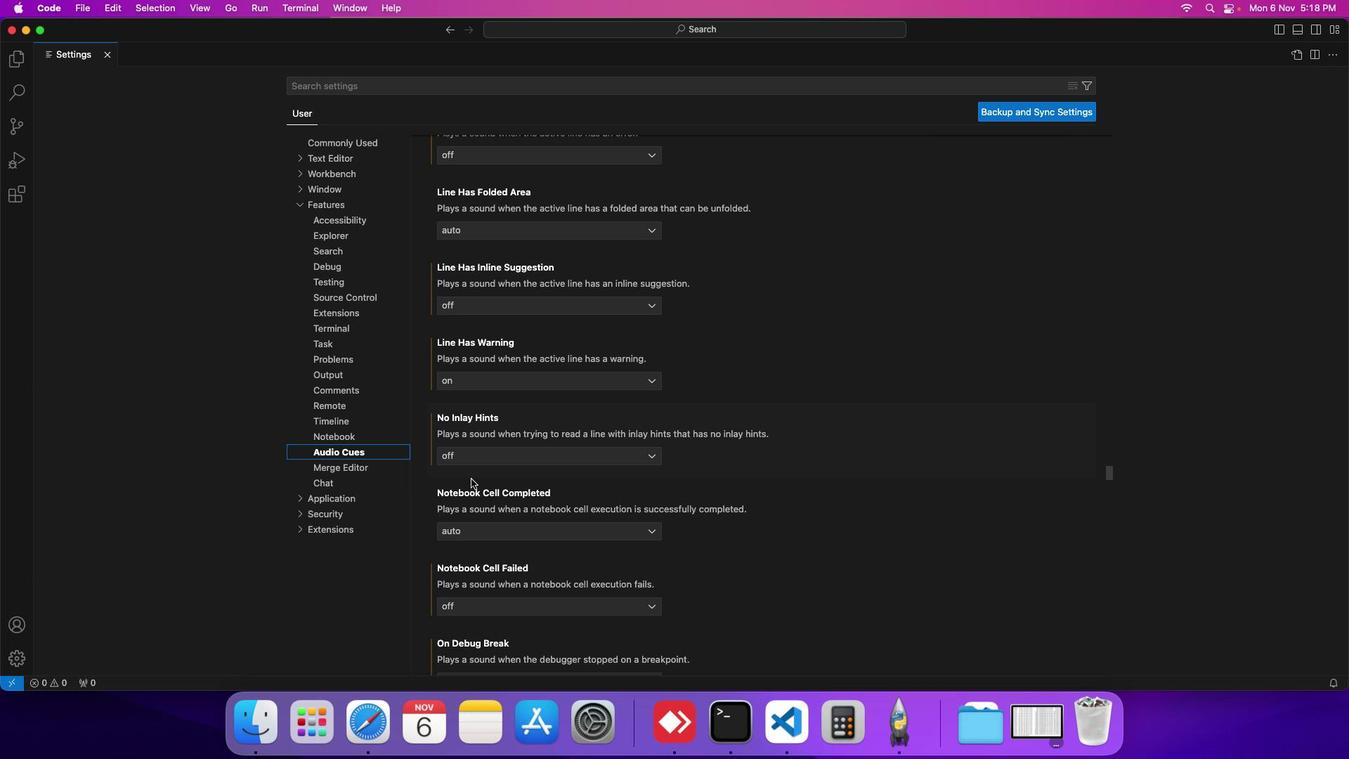 
Action: Mouse moved to (471, 479)
Screenshot: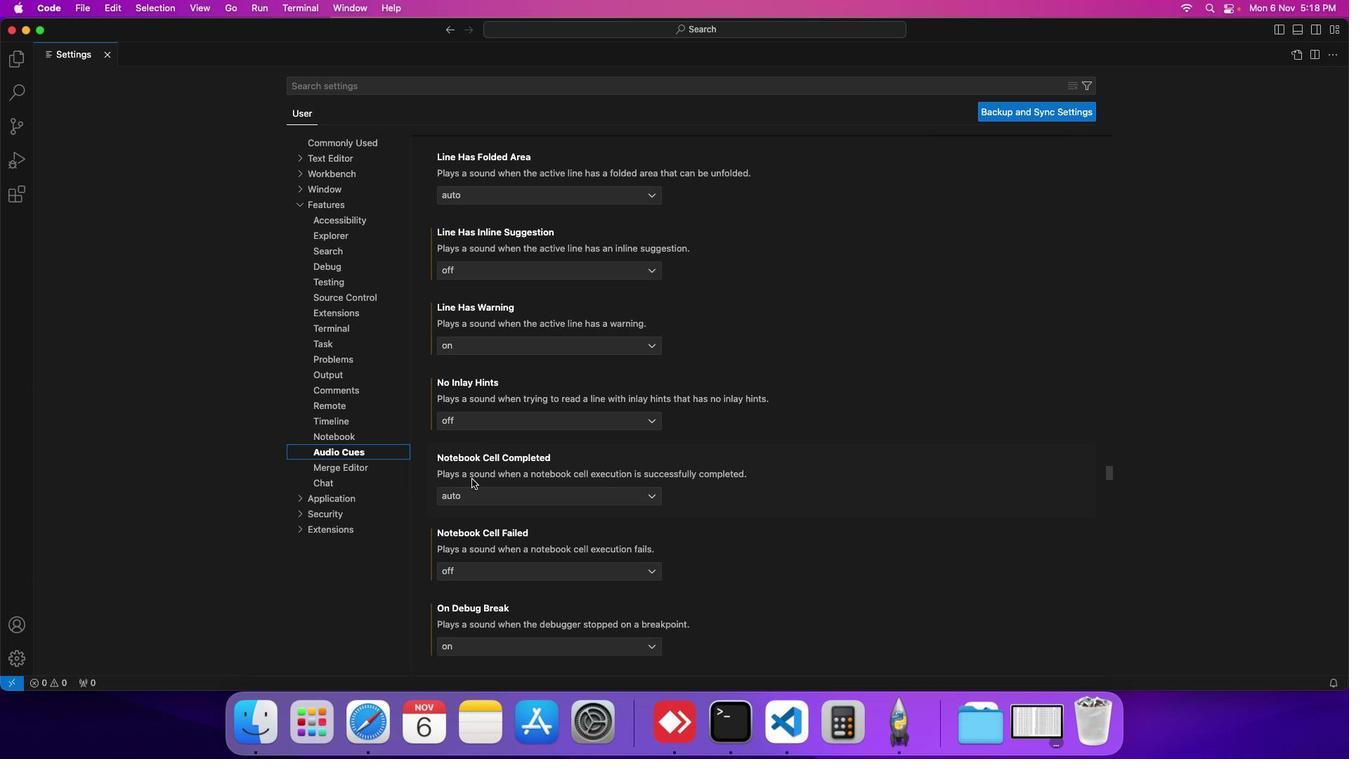 
Action: Mouse scrolled (471, 479) with delta (0, 0)
Screenshot: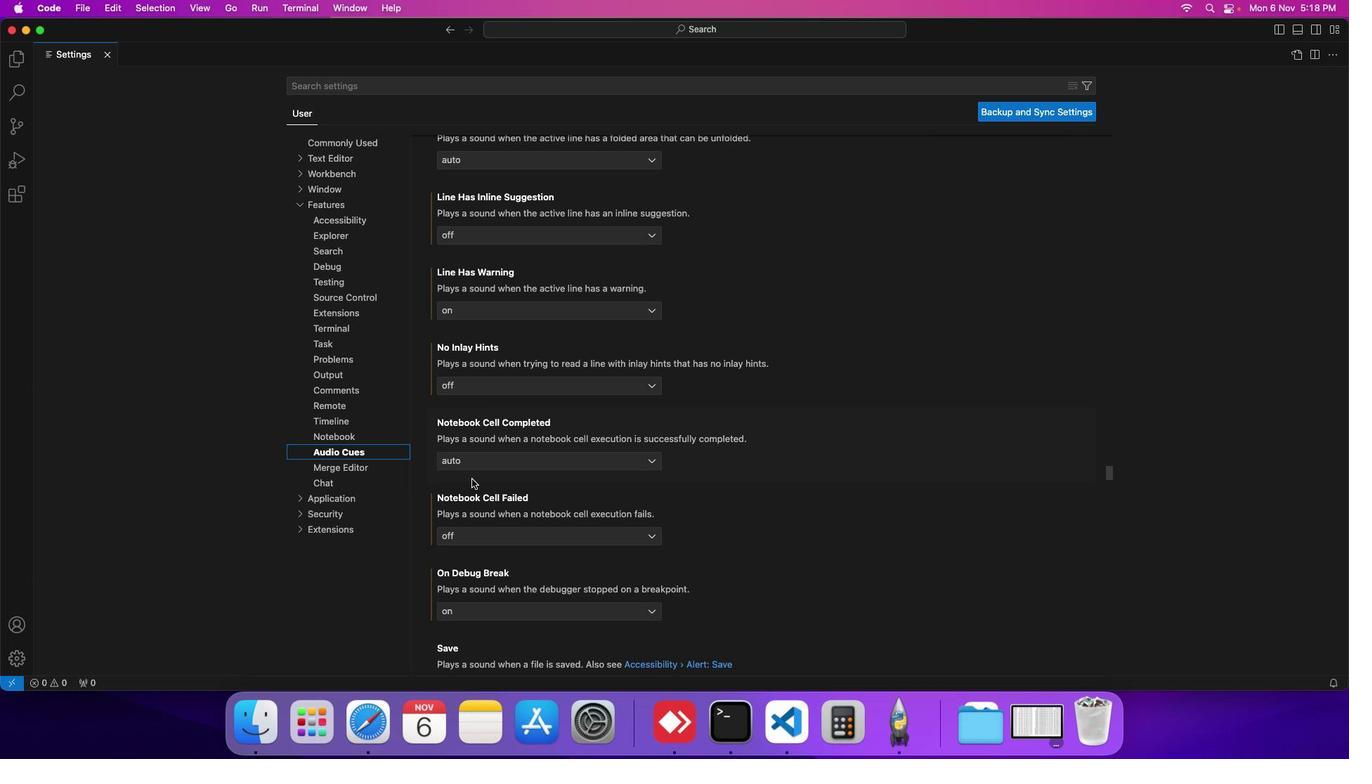 
Action: Mouse scrolled (471, 479) with delta (0, 0)
Screenshot: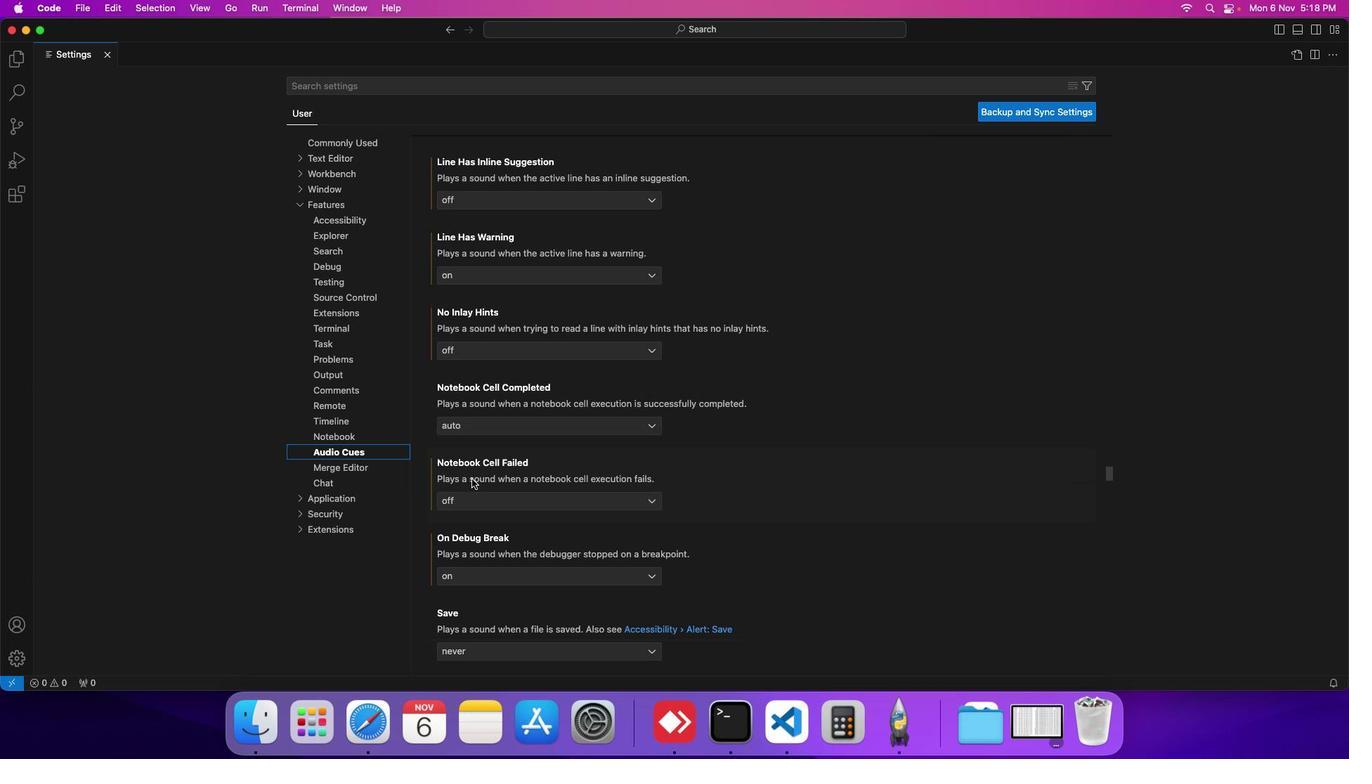 
Action: Mouse scrolled (471, 479) with delta (0, 0)
Screenshot: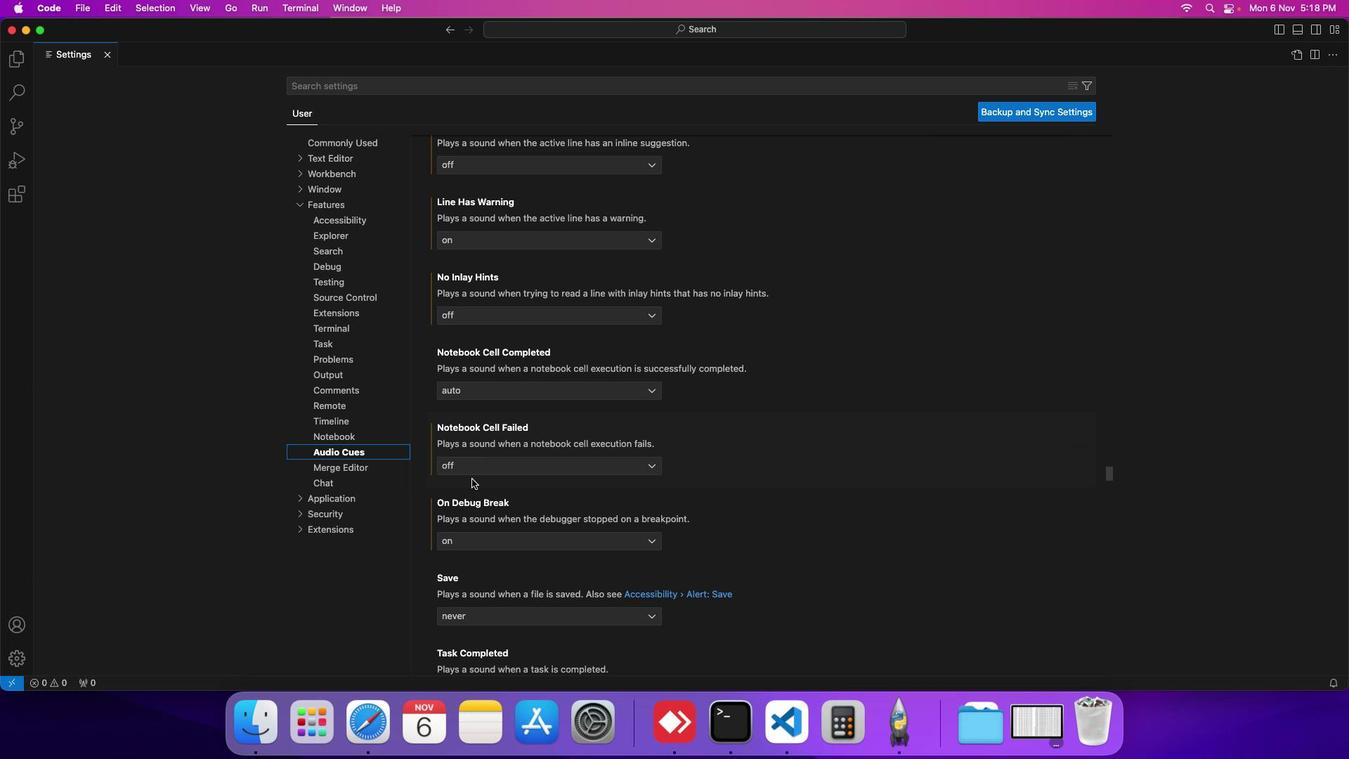
Action: Mouse scrolled (471, 479) with delta (0, 0)
Screenshot: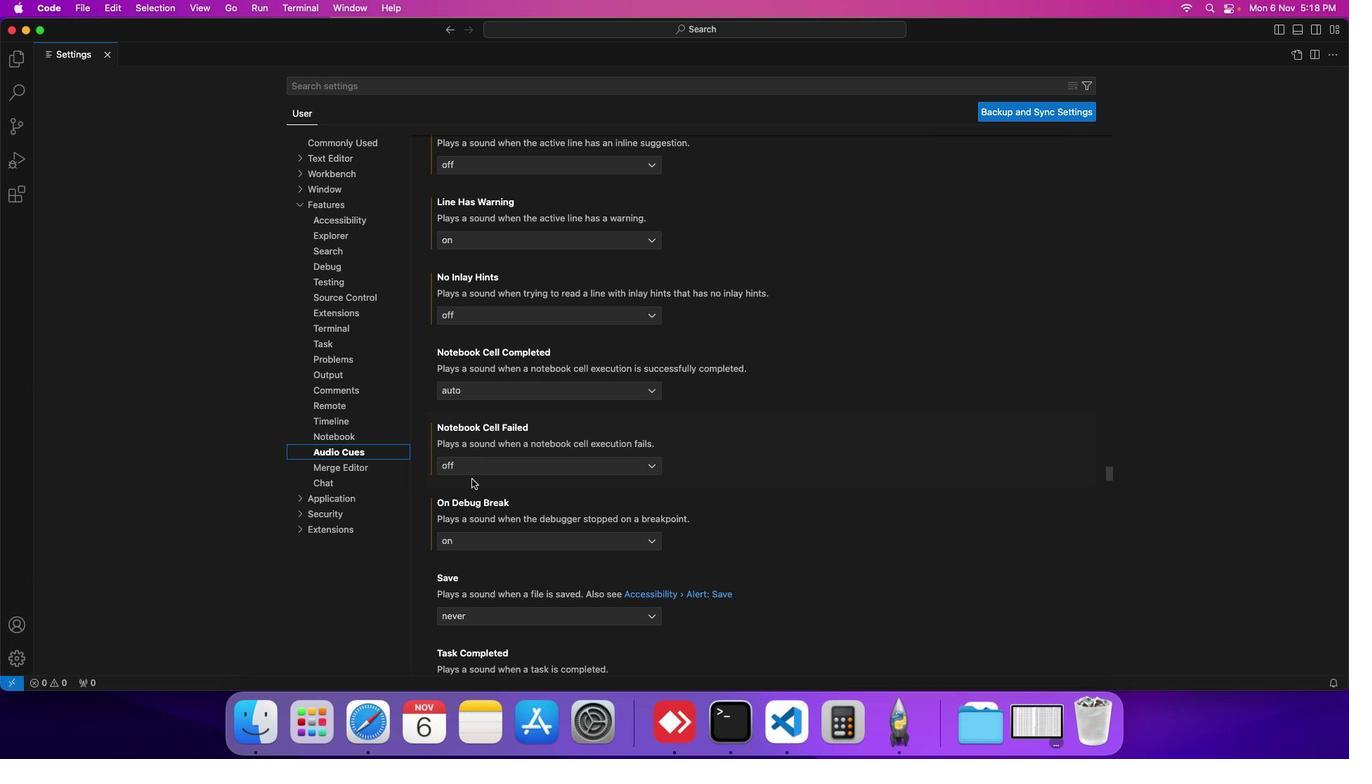 
Action: Mouse scrolled (471, 479) with delta (0, 0)
Screenshot: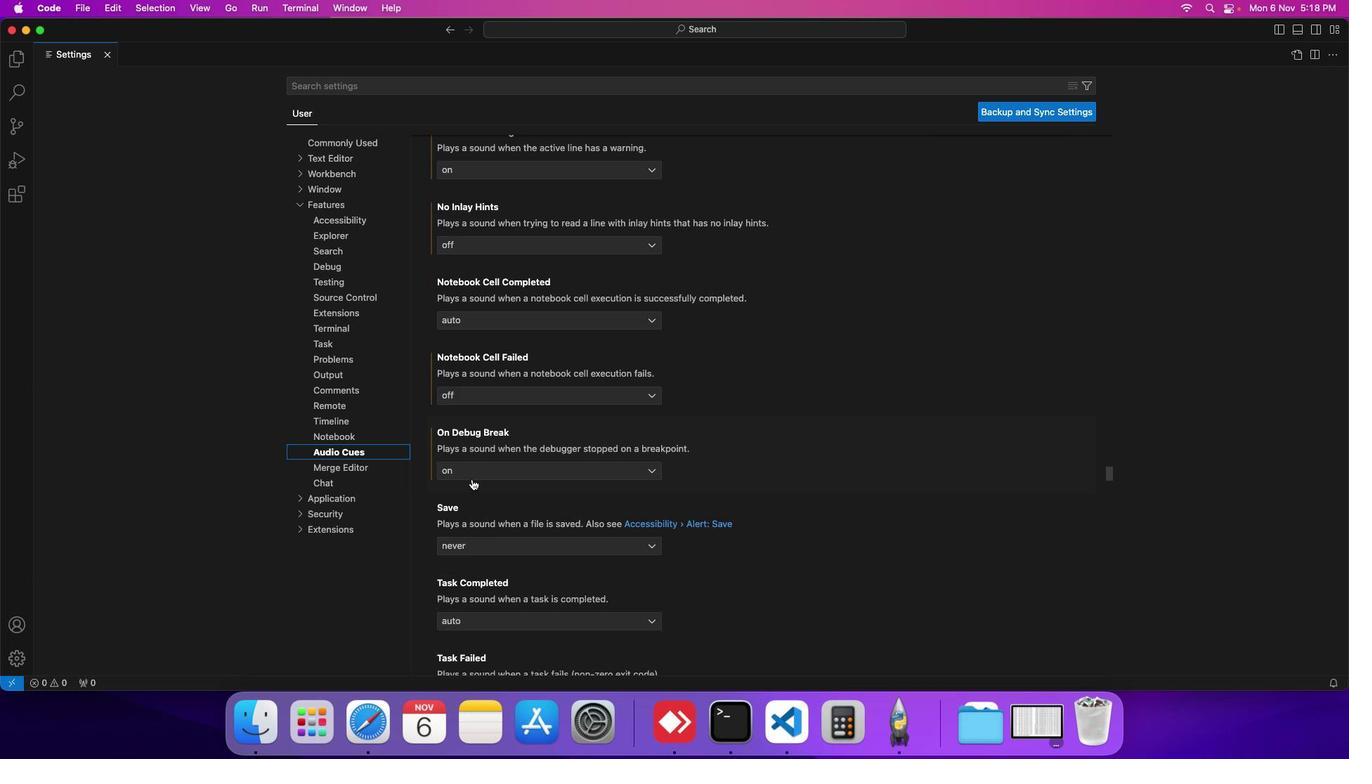 
Action: Mouse scrolled (471, 479) with delta (0, 0)
Screenshot: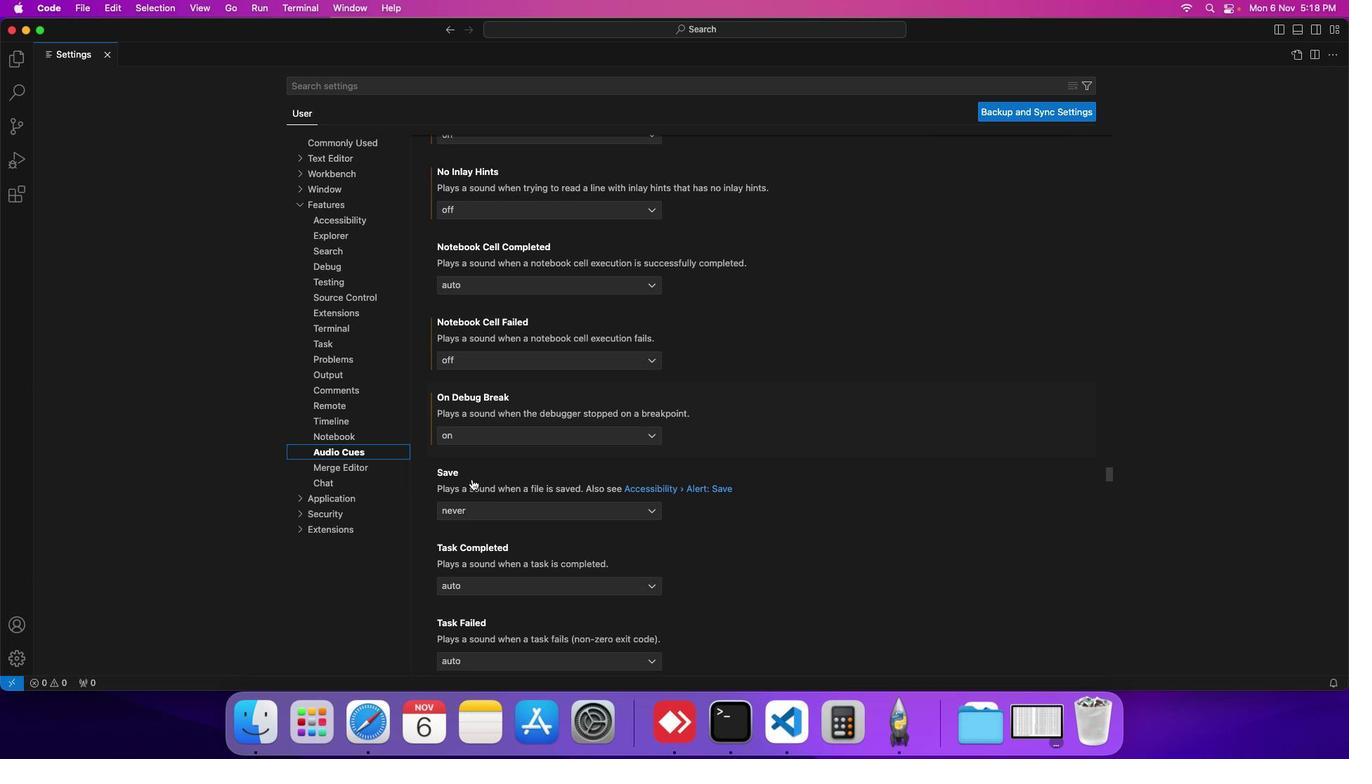 
Action: Mouse scrolled (471, 479) with delta (0, 0)
Screenshot: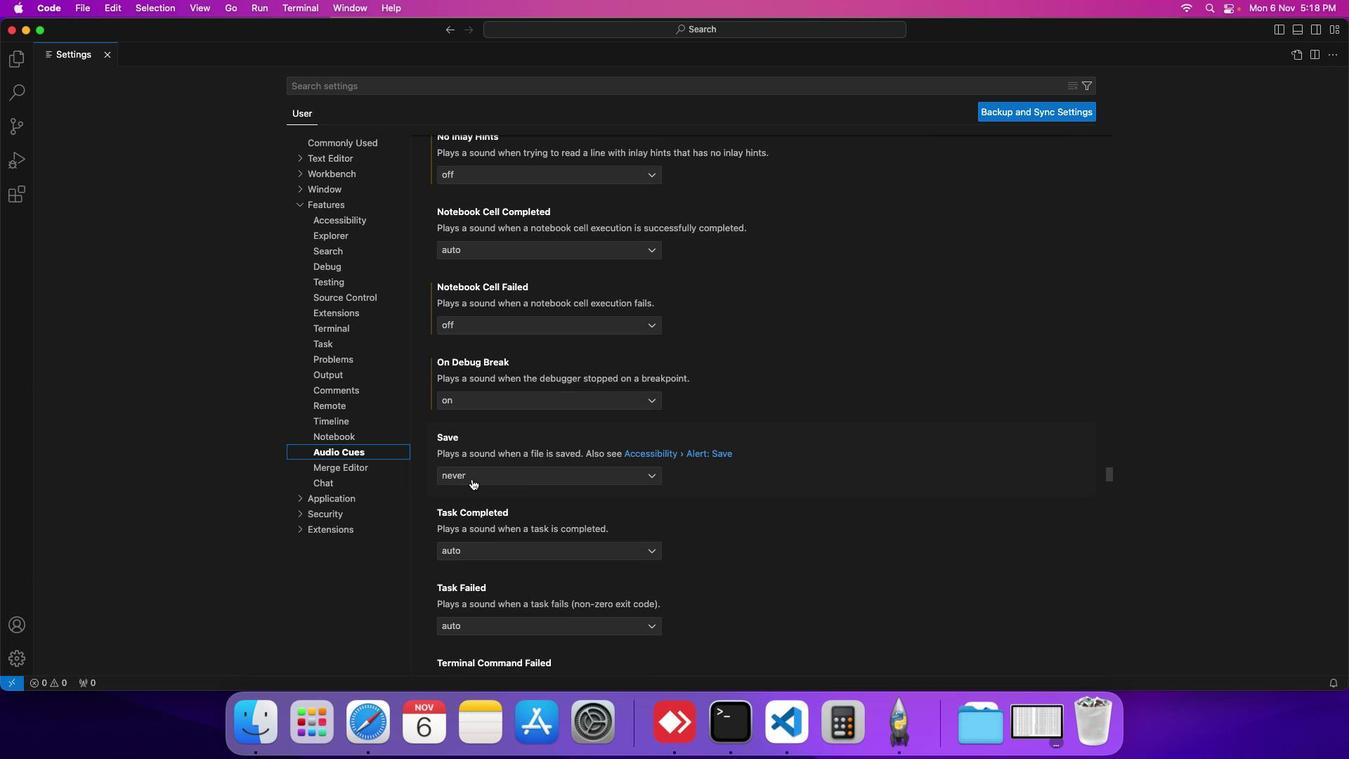 
Action: Mouse scrolled (471, 479) with delta (0, 0)
Screenshot: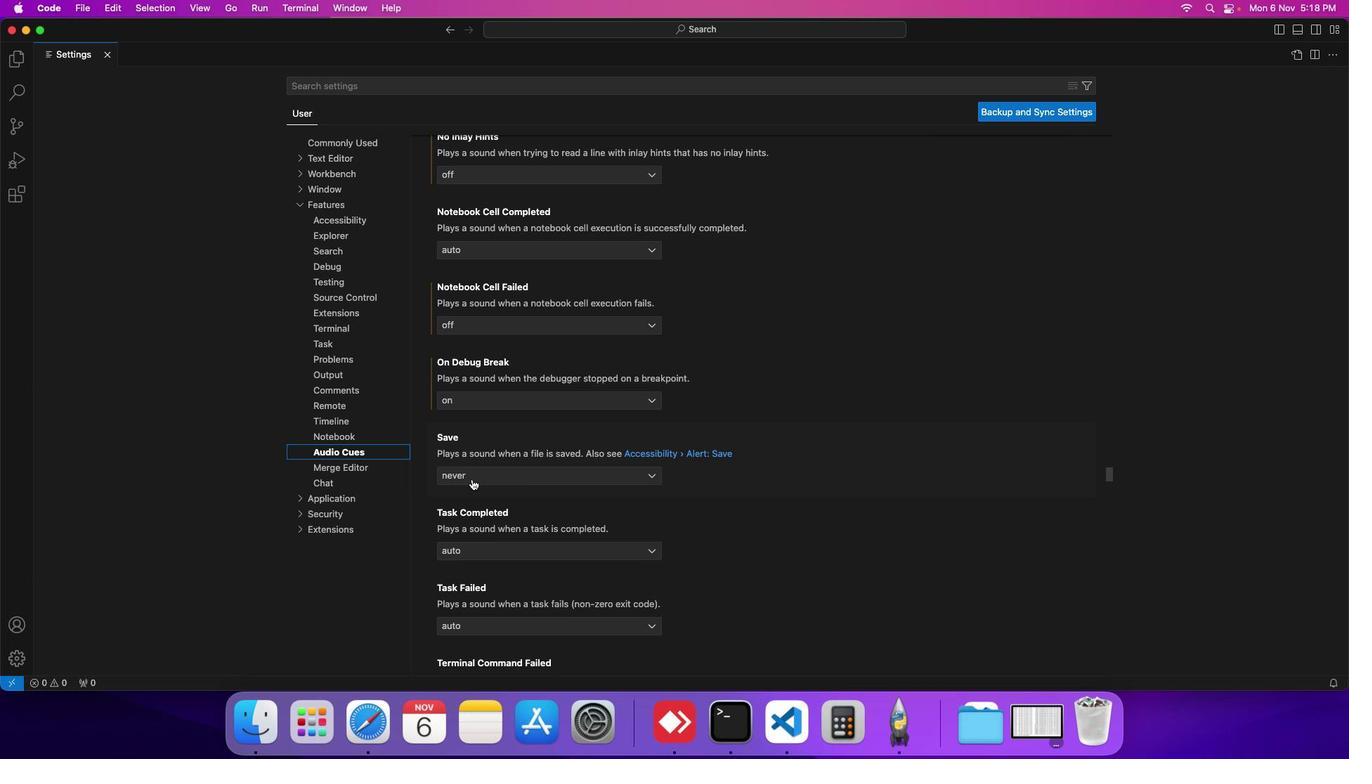 
Action: Mouse moved to (468, 548)
Screenshot: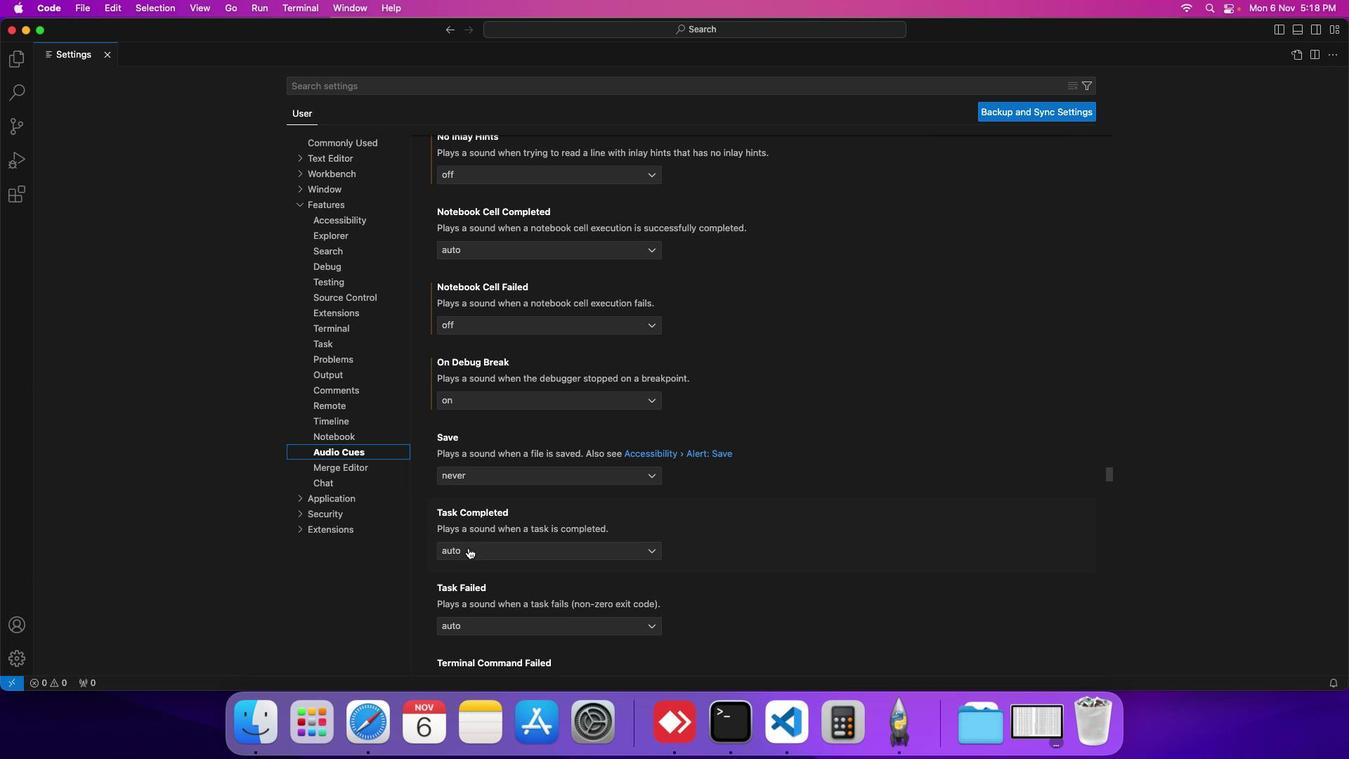 
Action: Mouse pressed left at (468, 548)
Screenshot: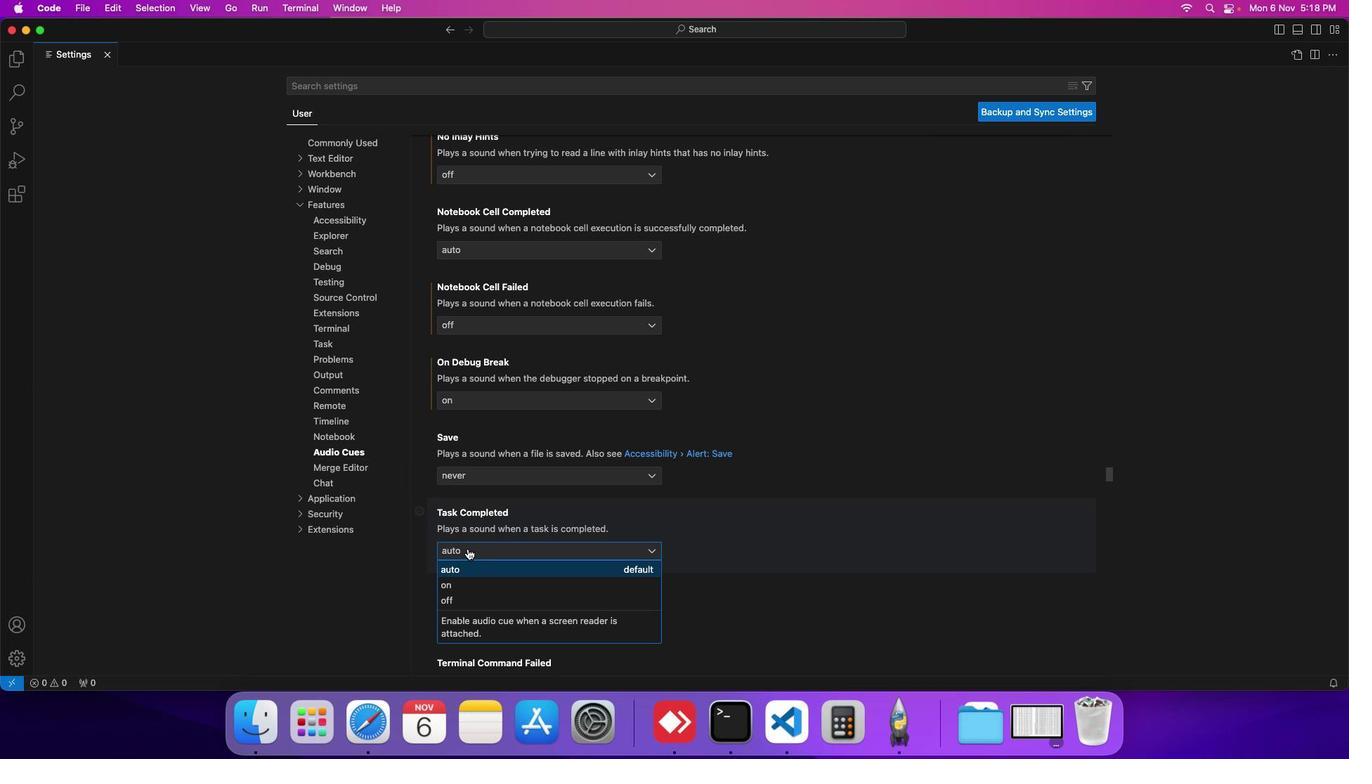 
Action: Mouse moved to (466, 585)
Screenshot: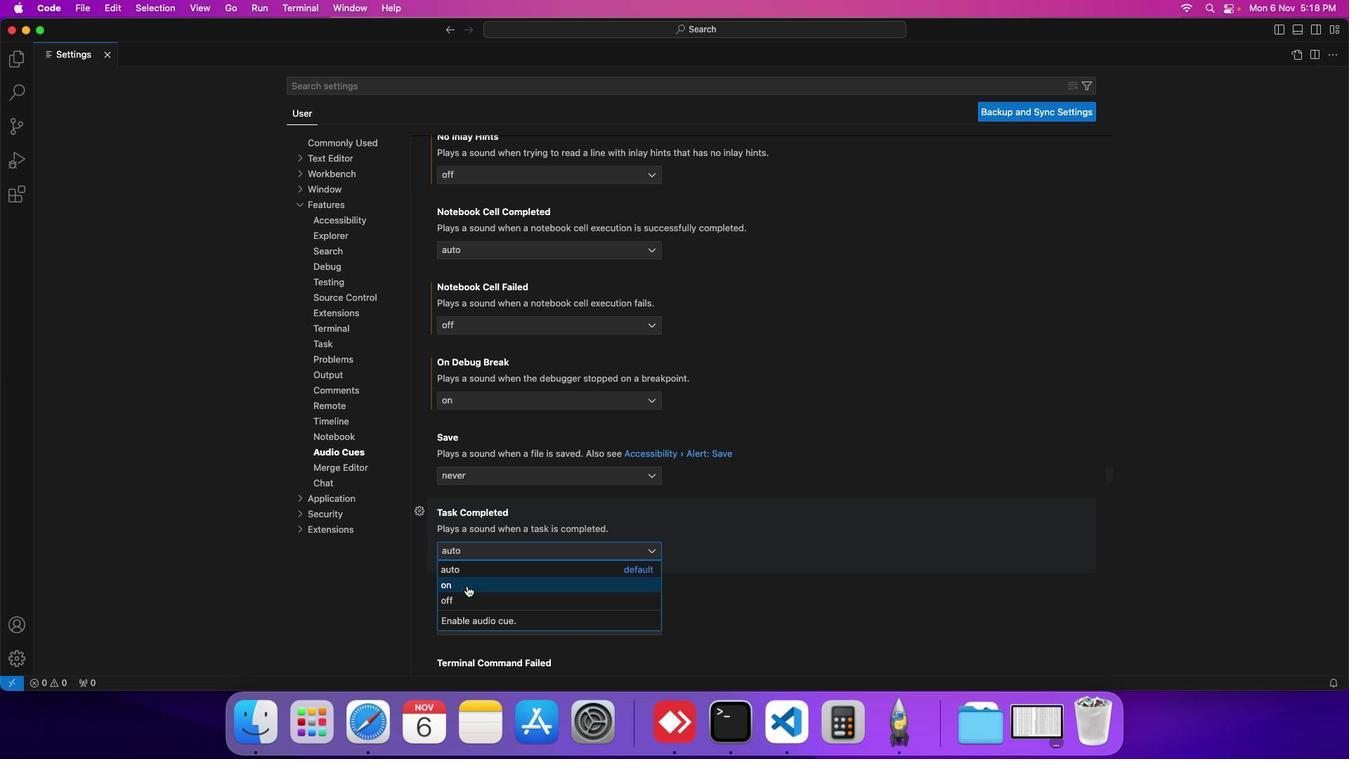 
Action: Mouse pressed left at (466, 585)
Screenshot: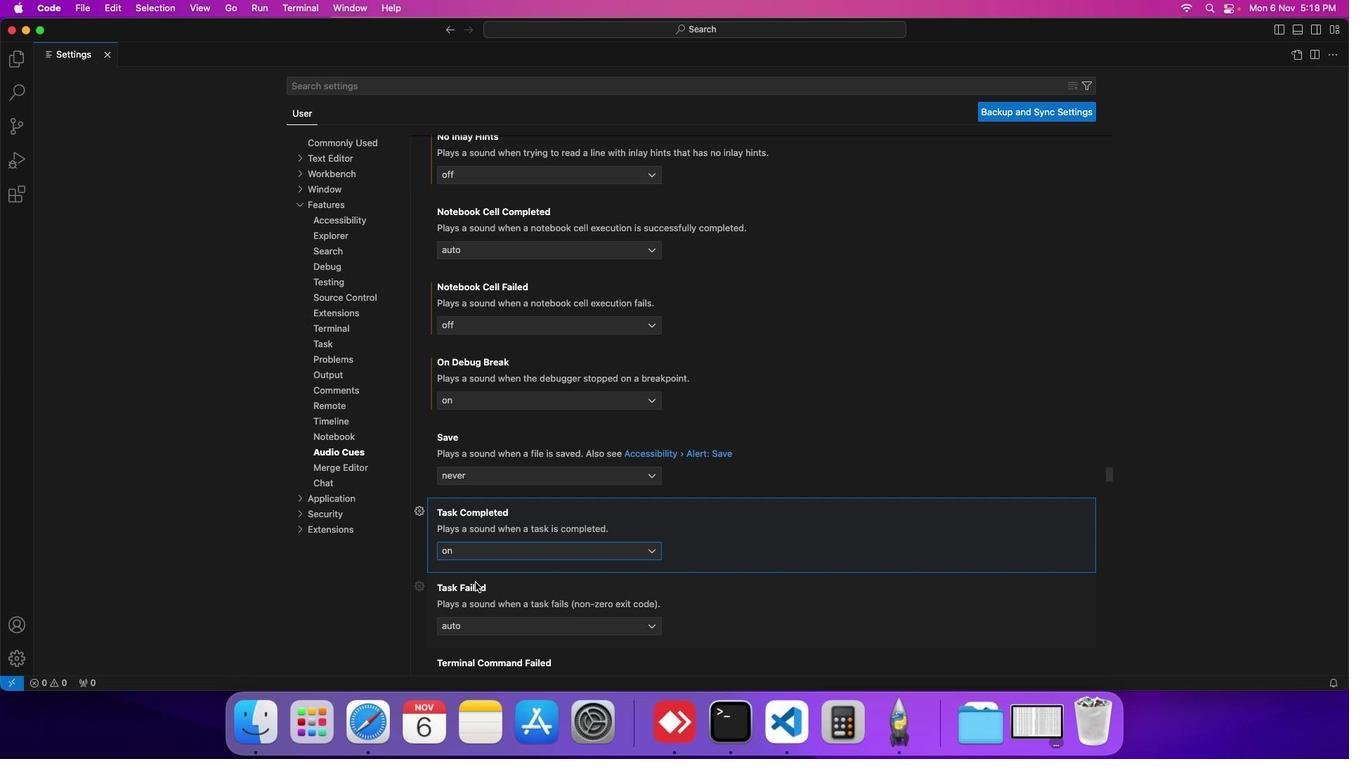 
Action: Mouse moved to (551, 562)
Screenshot: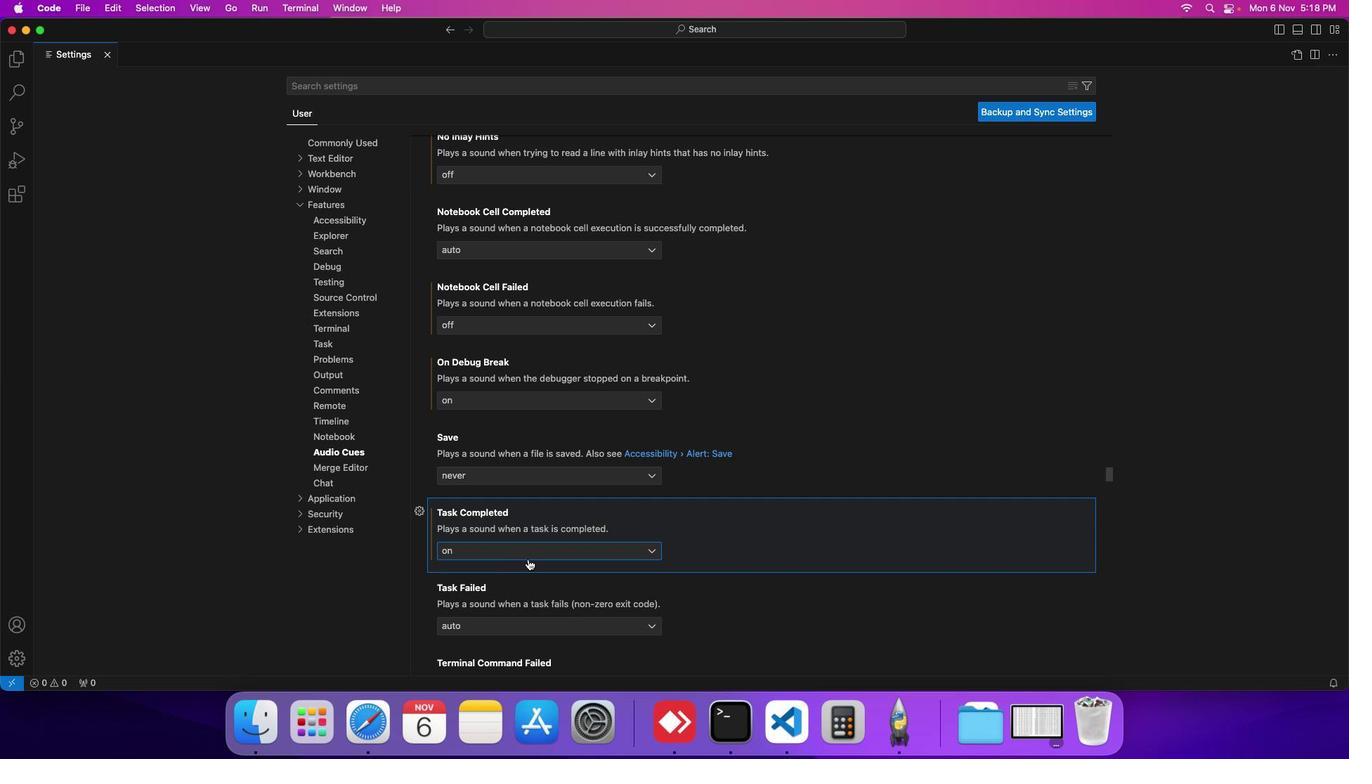 
